 Task: Search one way flight ticket for 2 adults, 4 children and 1 infant on lap in business from Great Falls: Great Falls International Airport to Laramie: Laramie Regional Airport on 8-3-2023. Choice of flights is JetBlue. Number of bags: 2 carry on bags and 7 checked bags. Price is upto 93000. Outbound departure time preference is 15:15.
Action: Mouse moved to (243, 343)
Screenshot: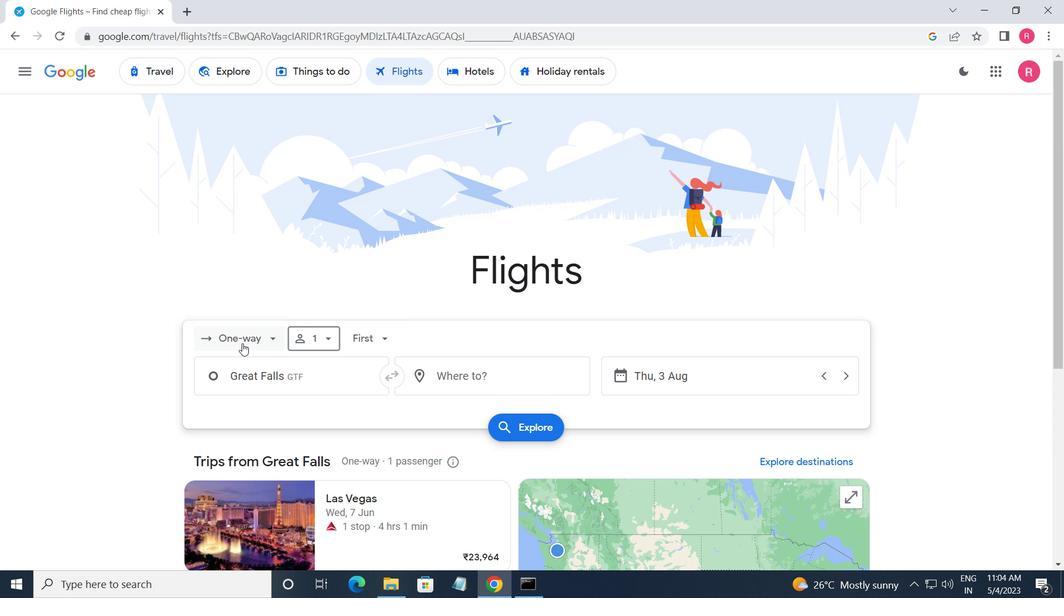 
Action: Mouse pressed left at (243, 343)
Screenshot: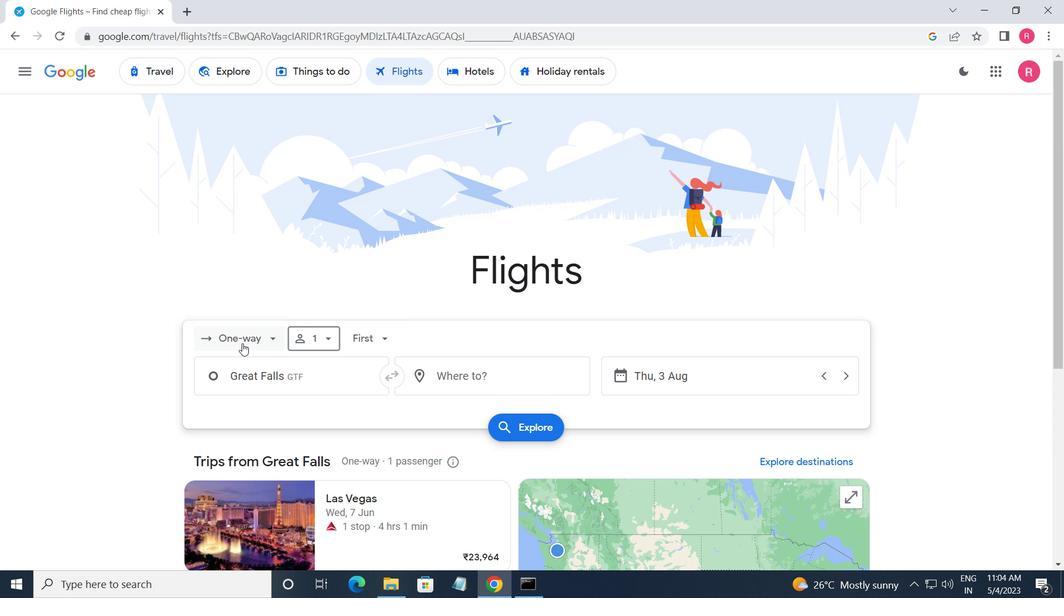 
Action: Mouse moved to (252, 403)
Screenshot: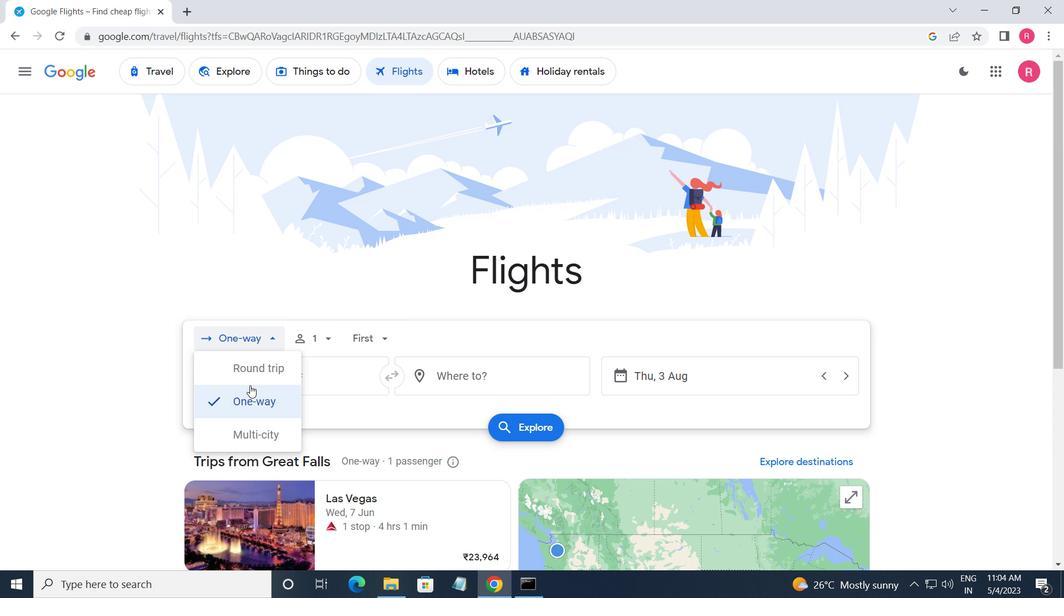 
Action: Mouse pressed left at (252, 403)
Screenshot: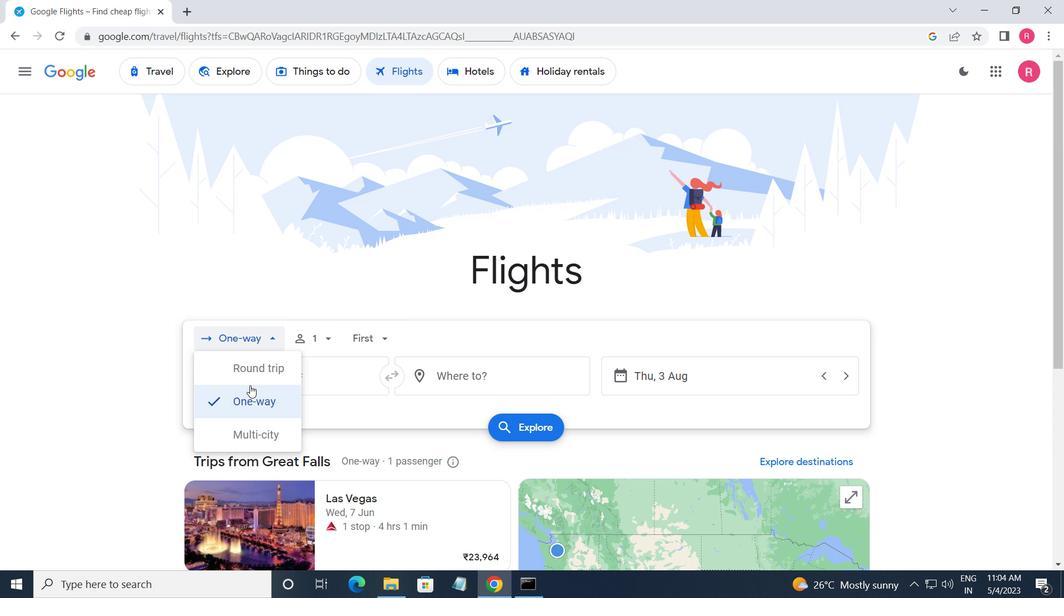 
Action: Mouse moved to (301, 347)
Screenshot: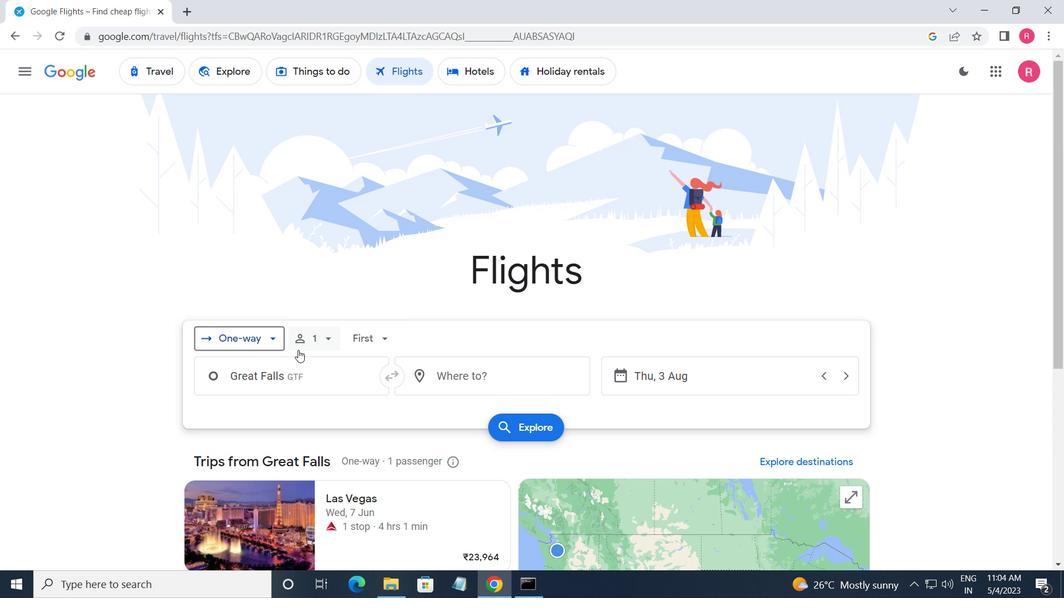 
Action: Mouse pressed left at (301, 347)
Screenshot: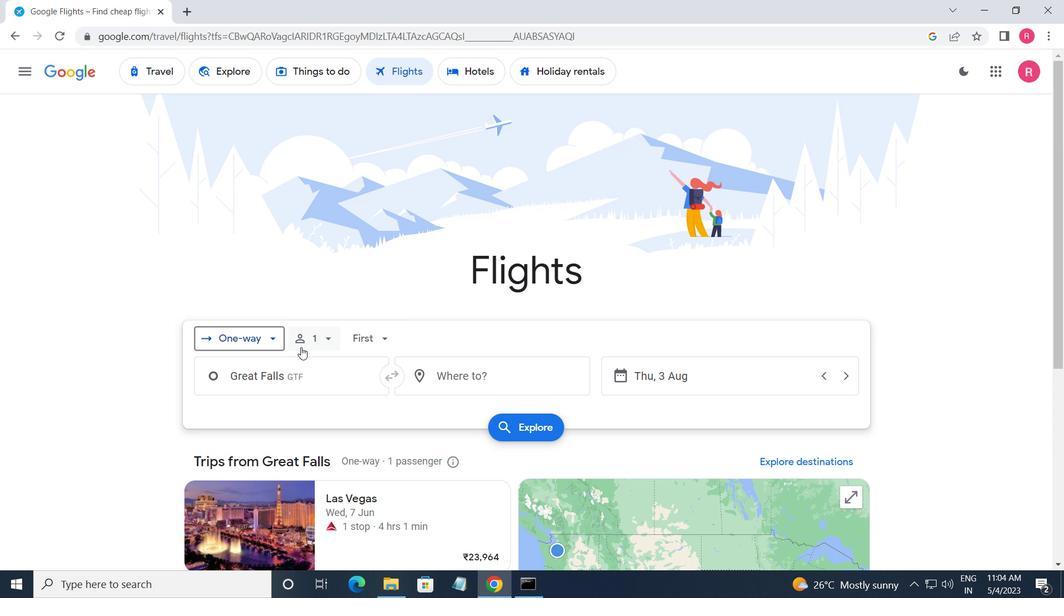 
Action: Mouse moved to (440, 381)
Screenshot: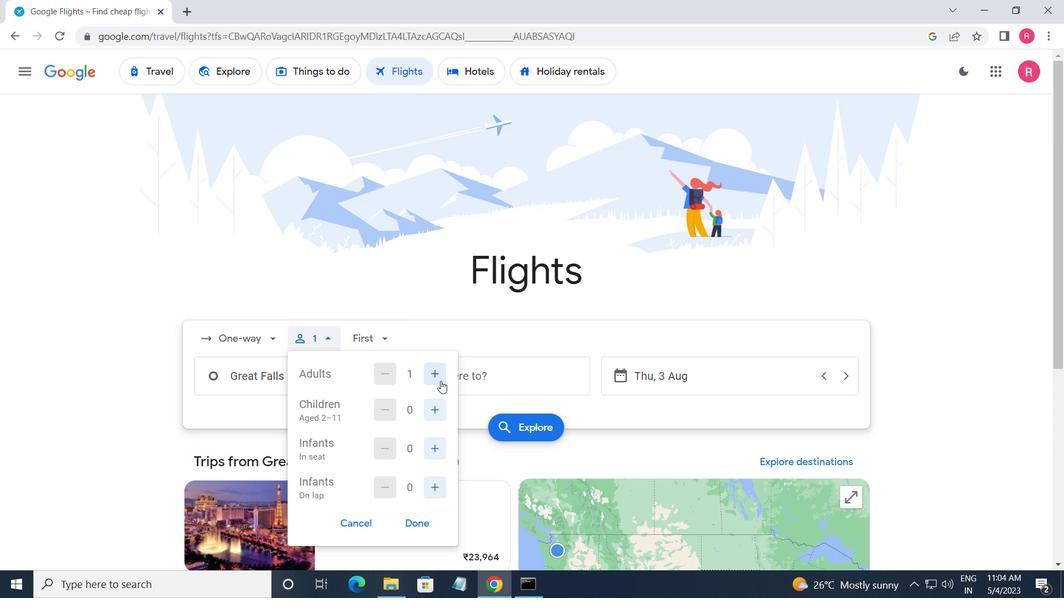 
Action: Mouse pressed left at (440, 381)
Screenshot: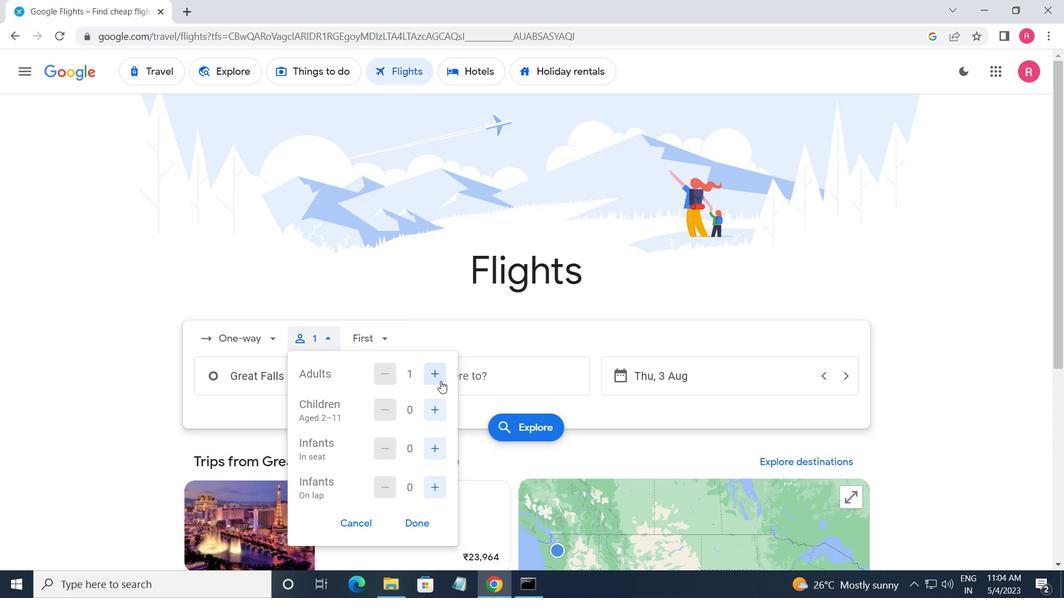
Action: Mouse moved to (435, 402)
Screenshot: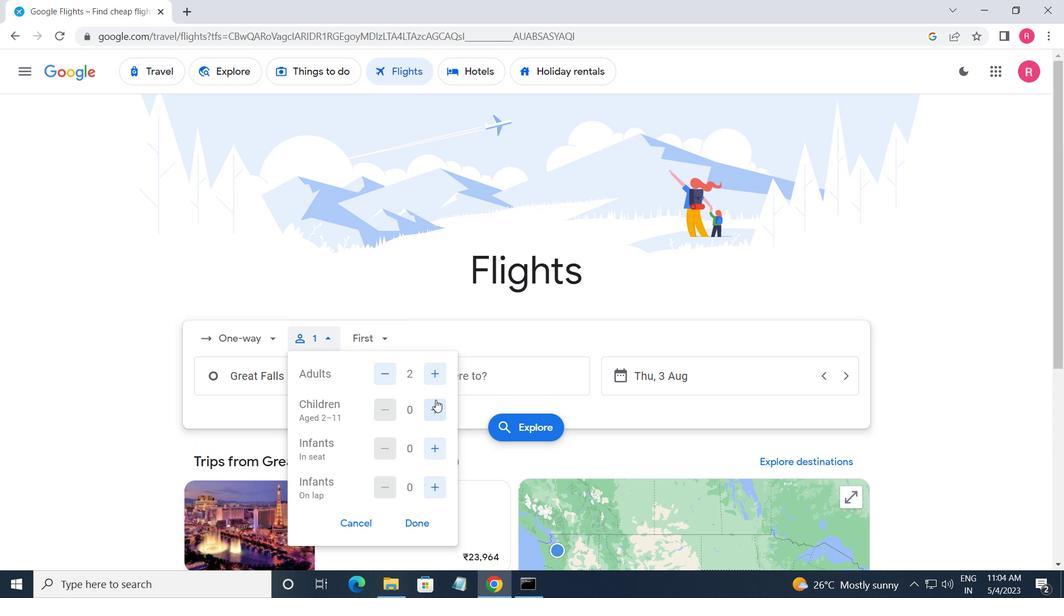 
Action: Mouse pressed left at (435, 402)
Screenshot: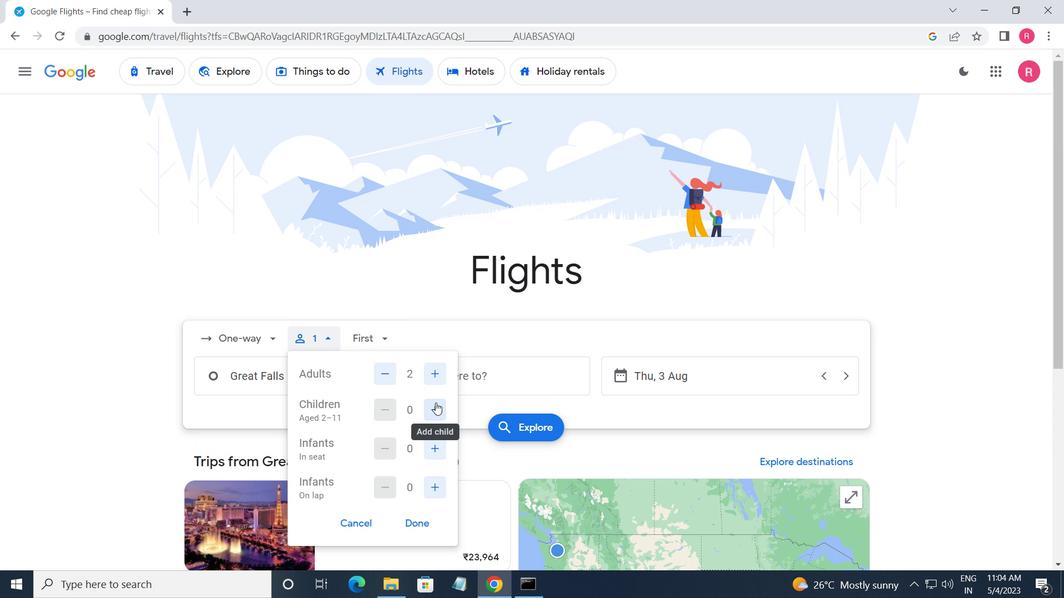 
Action: Mouse pressed left at (435, 402)
Screenshot: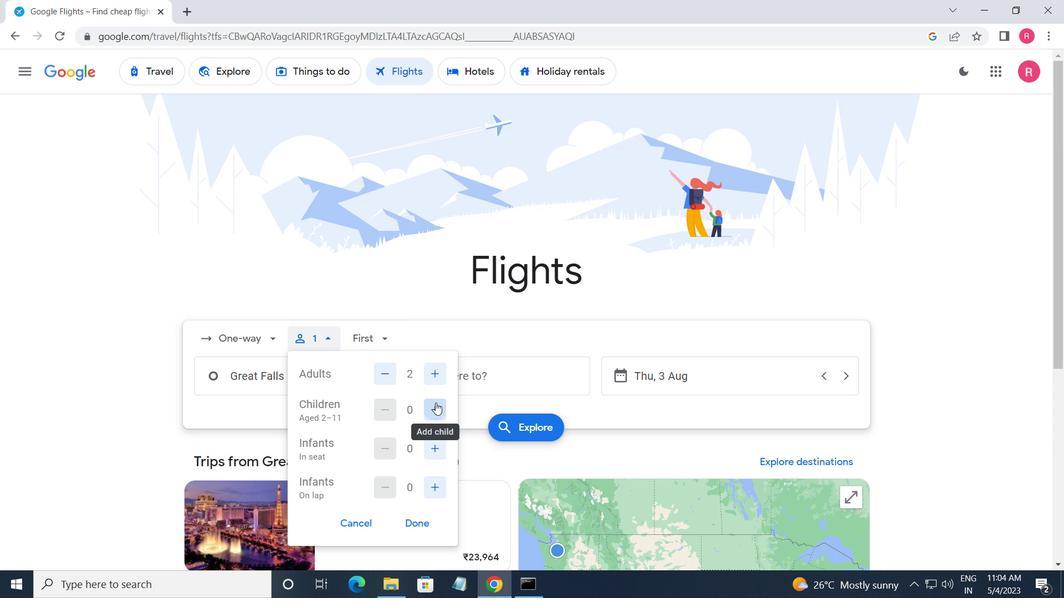 
Action: Mouse pressed left at (435, 402)
Screenshot: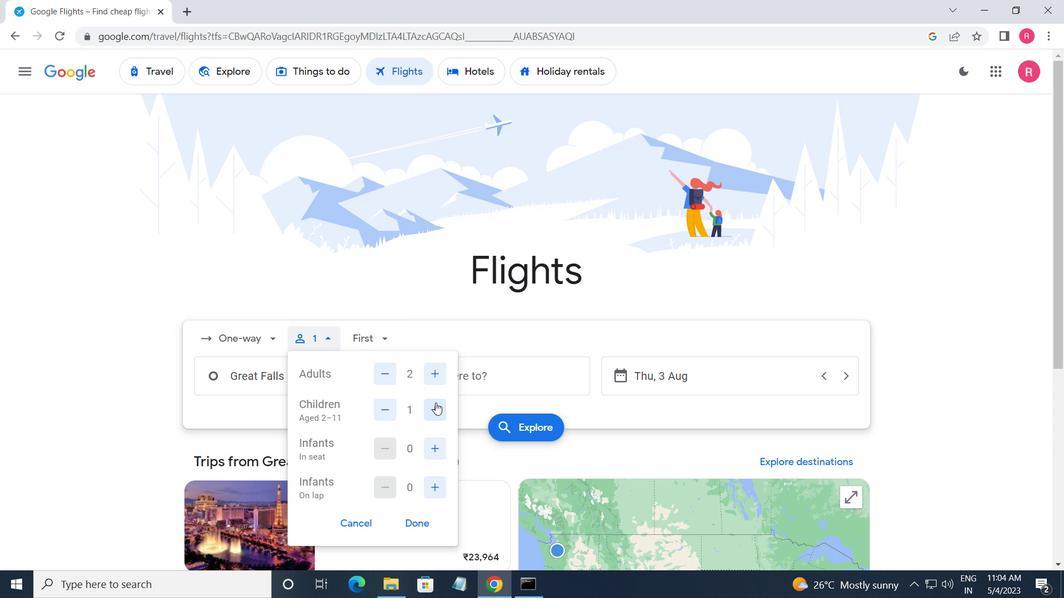 
Action: Mouse pressed left at (435, 402)
Screenshot: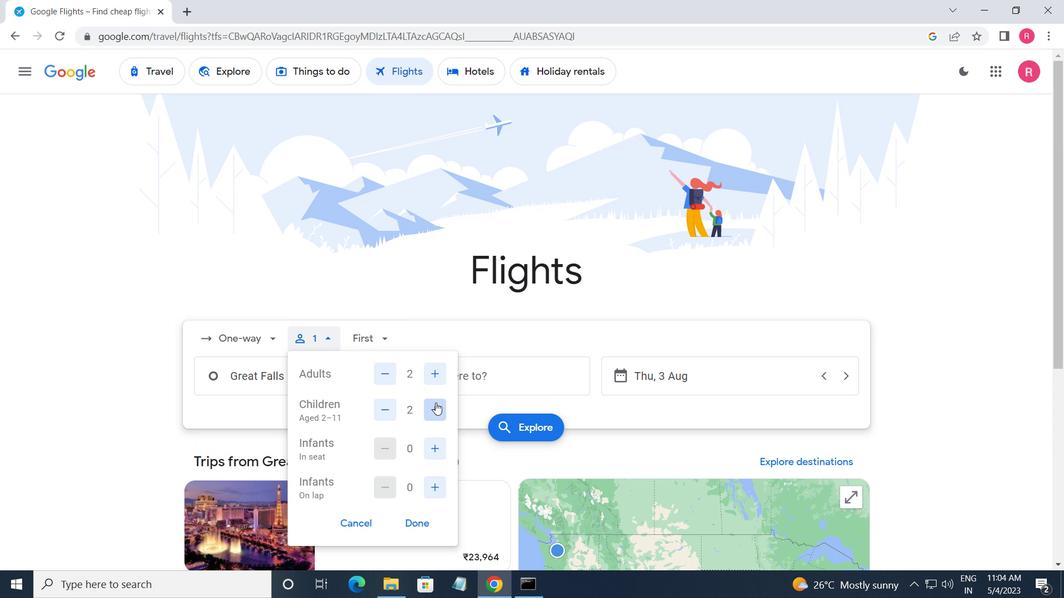 
Action: Mouse moved to (432, 453)
Screenshot: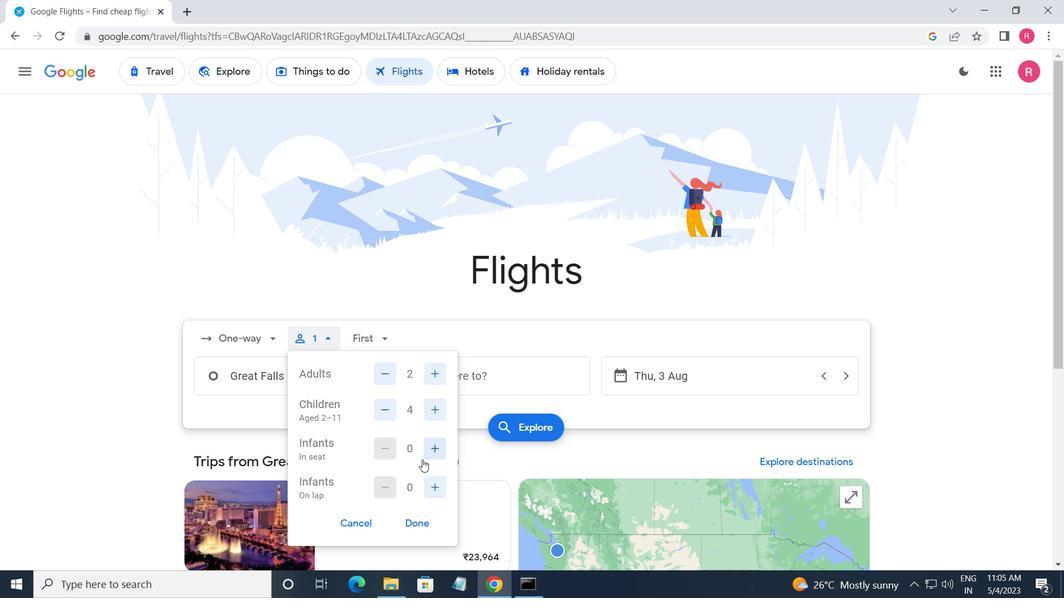 
Action: Mouse pressed left at (432, 453)
Screenshot: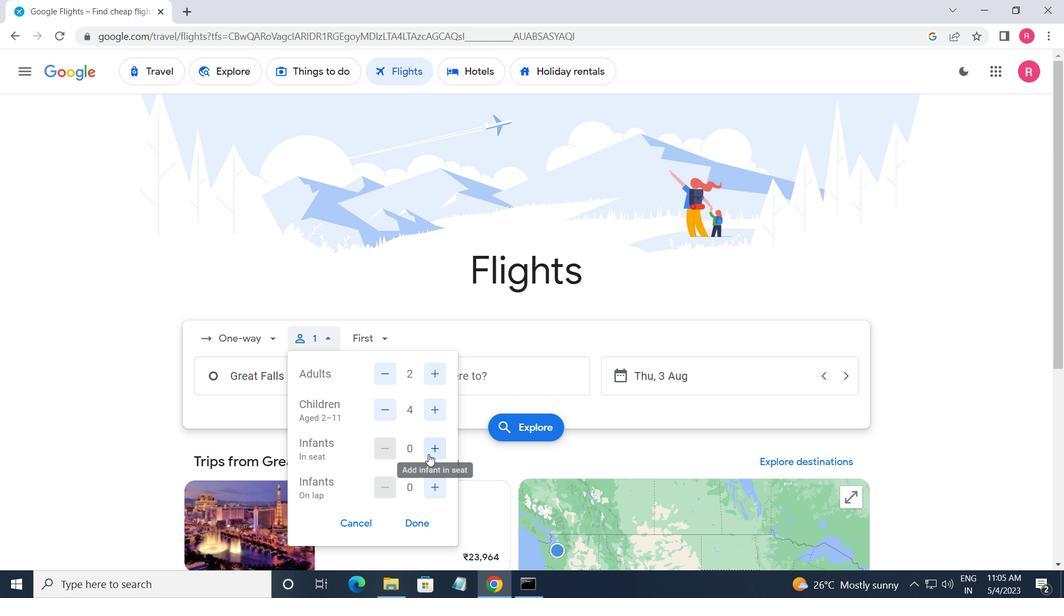 
Action: Mouse moved to (376, 343)
Screenshot: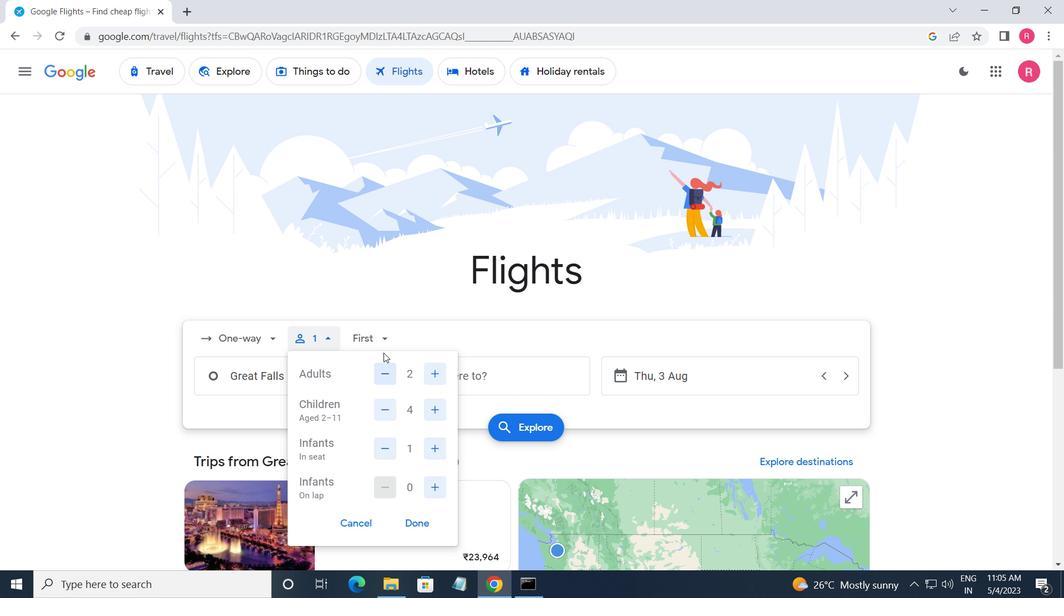
Action: Mouse pressed left at (376, 343)
Screenshot: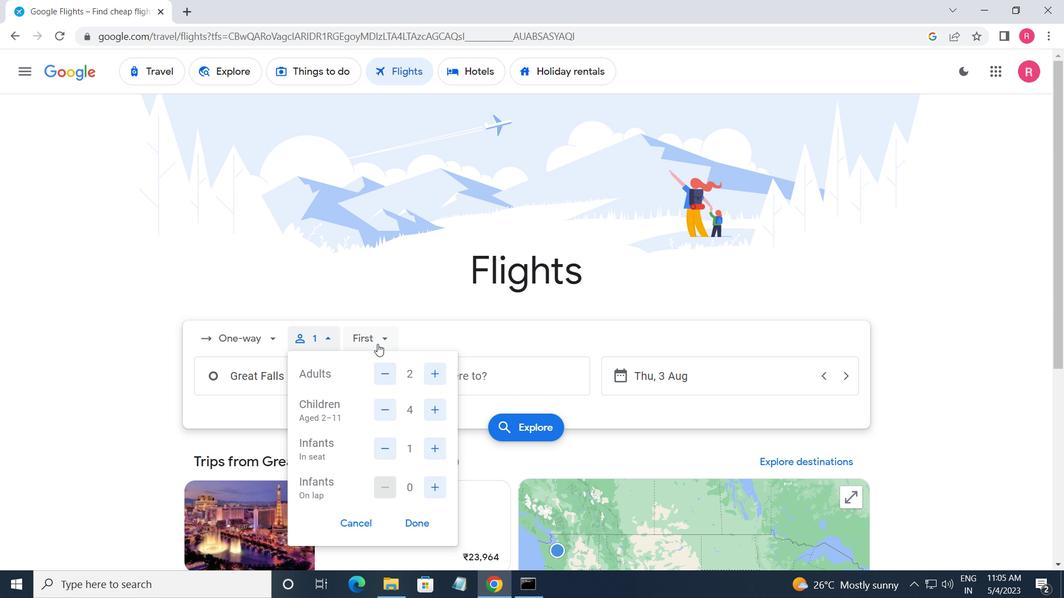 
Action: Mouse moved to (410, 443)
Screenshot: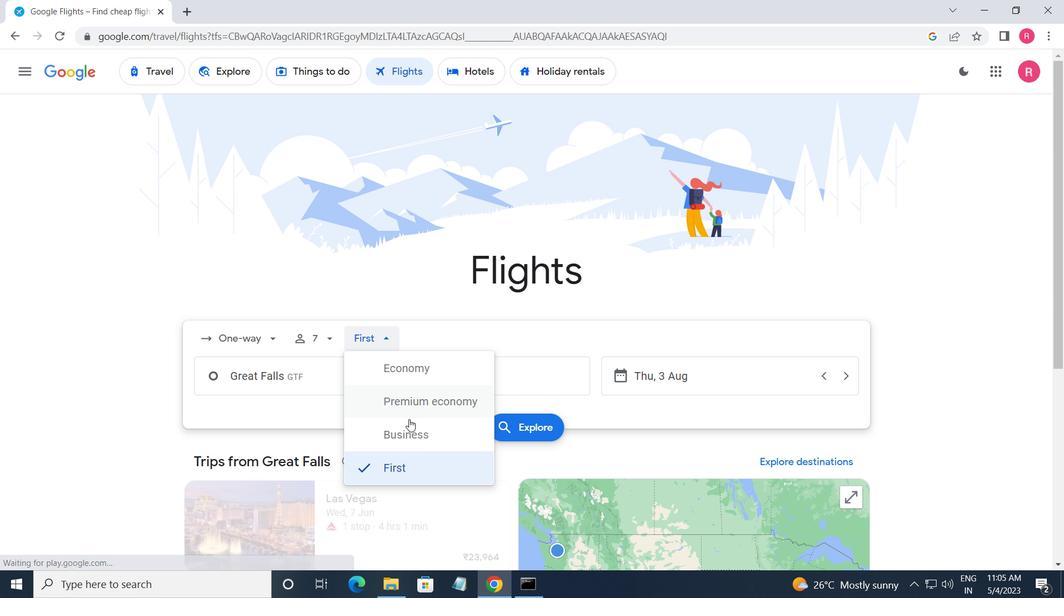 
Action: Mouse pressed left at (410, 443)
Screenshot: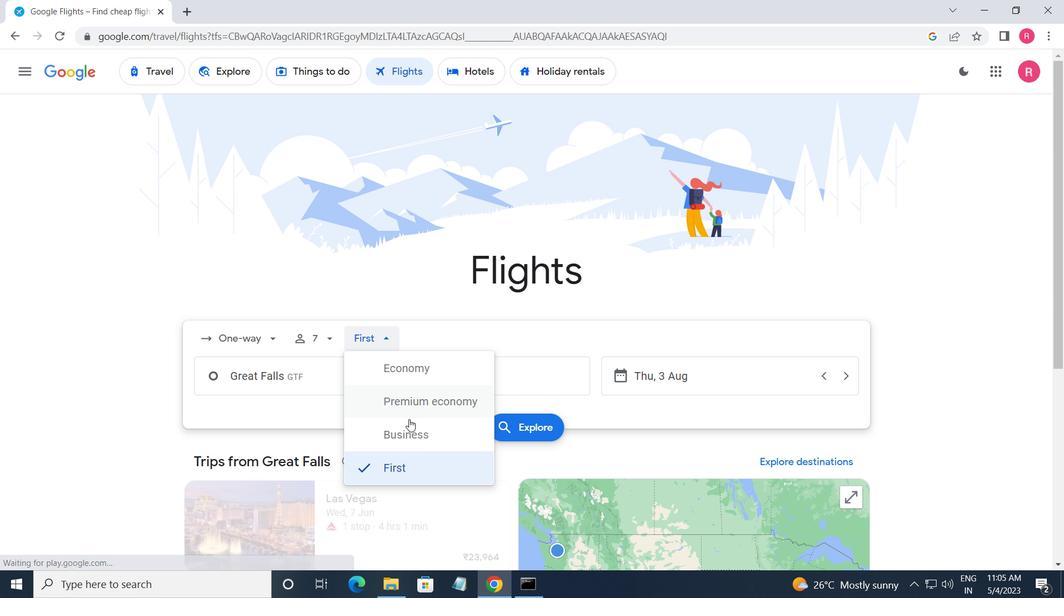 
Action: Mouse moved to (330, 376)
Screenshot: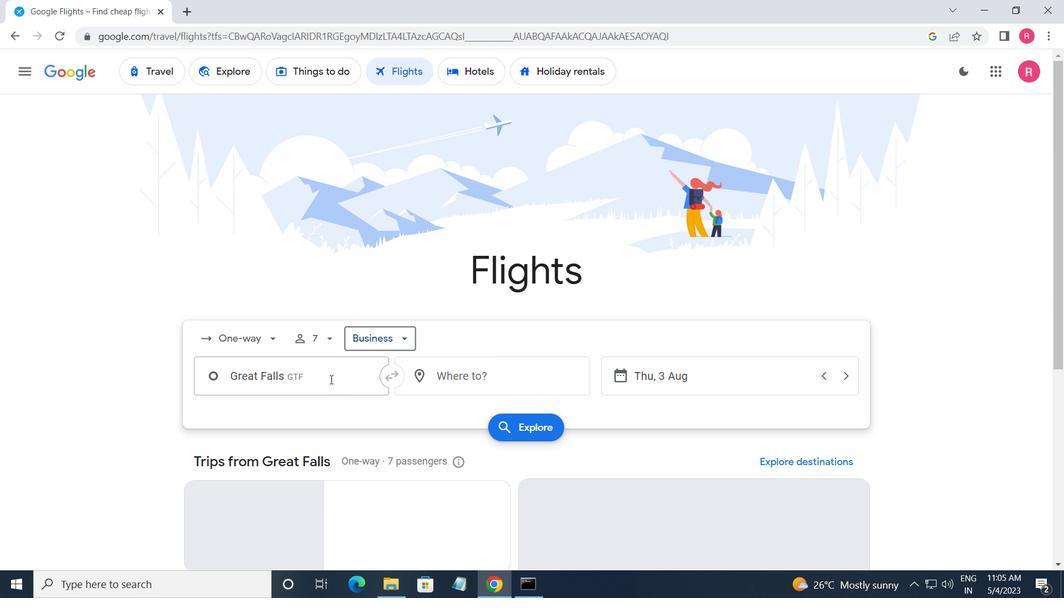 
Action: Mouse pressed left at (330, 376)
Screenshot: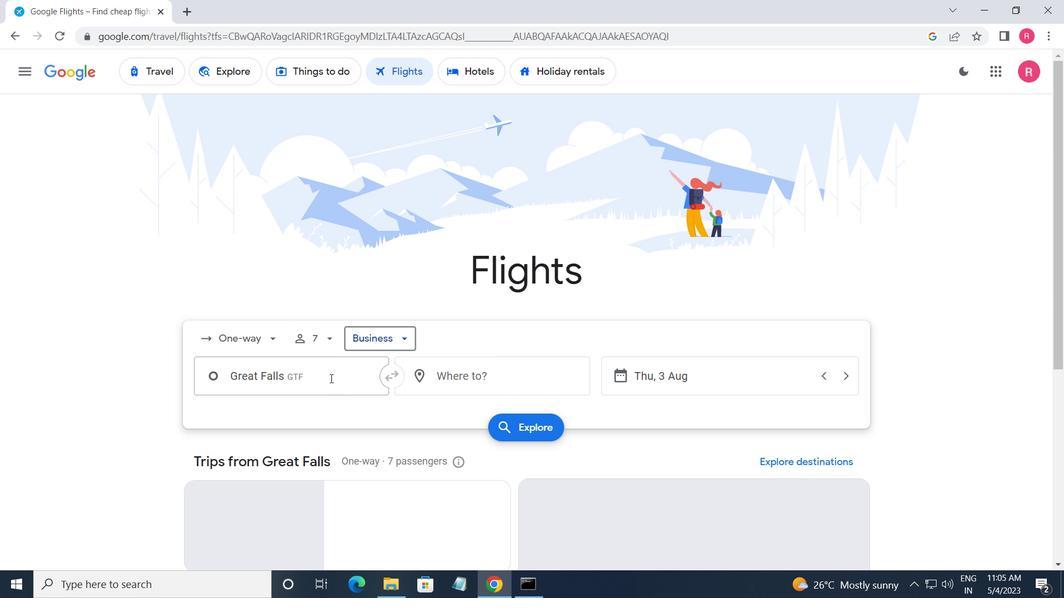
Action: Mouse moved to (340, 461)
Screenshot: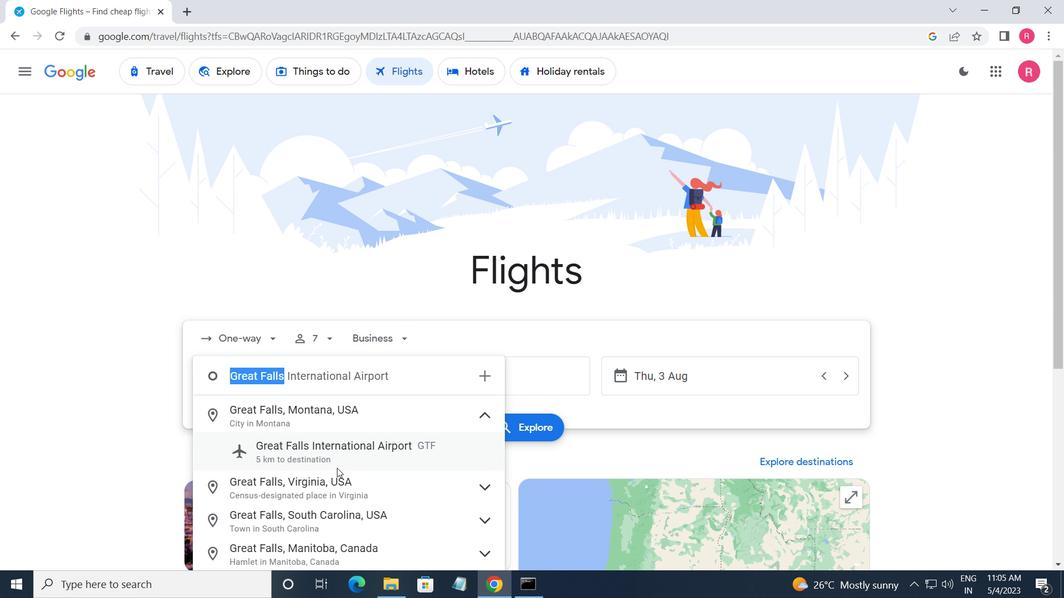 
Action: Mouse pressed left at (340, 461)
Screenshot: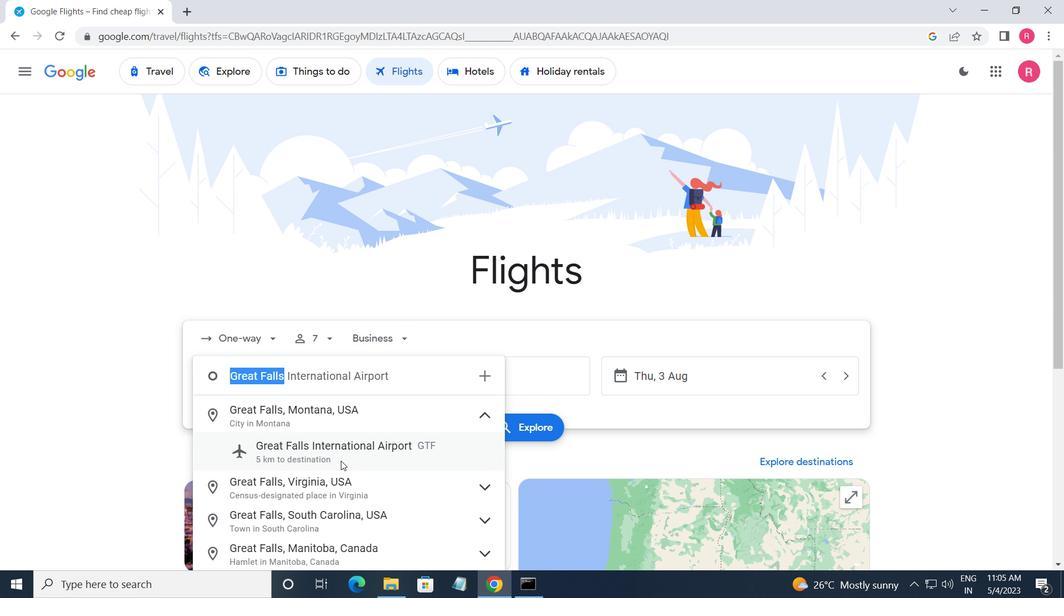 
Action: Mouse moved to (444, 386)
Screenshot: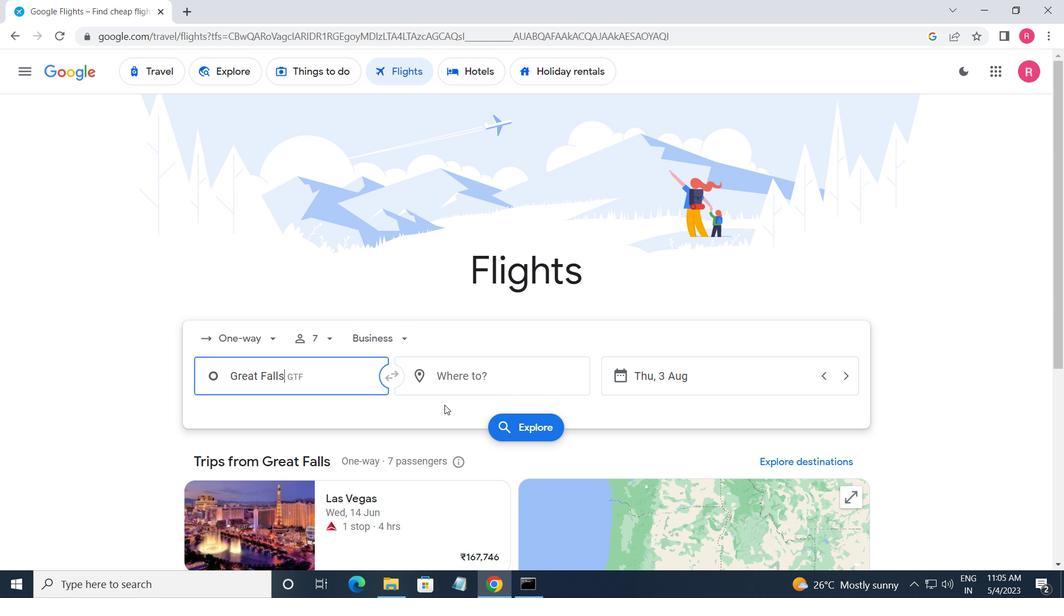 
Action: Mouse pressed left at (444, 386)
Screenshot: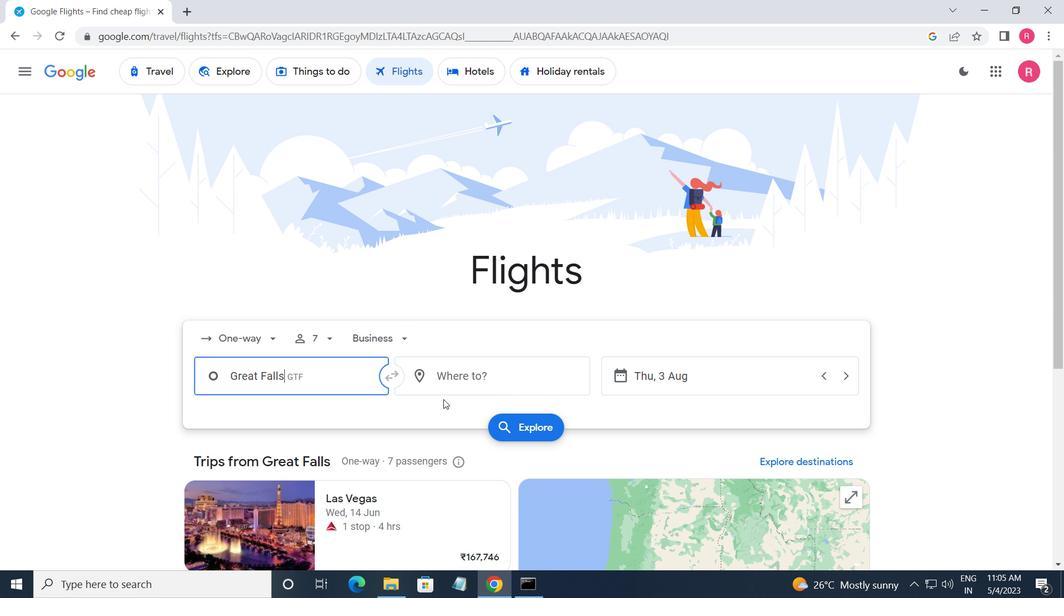 
Action: Mouse moved to (490, 516)
Screenshot: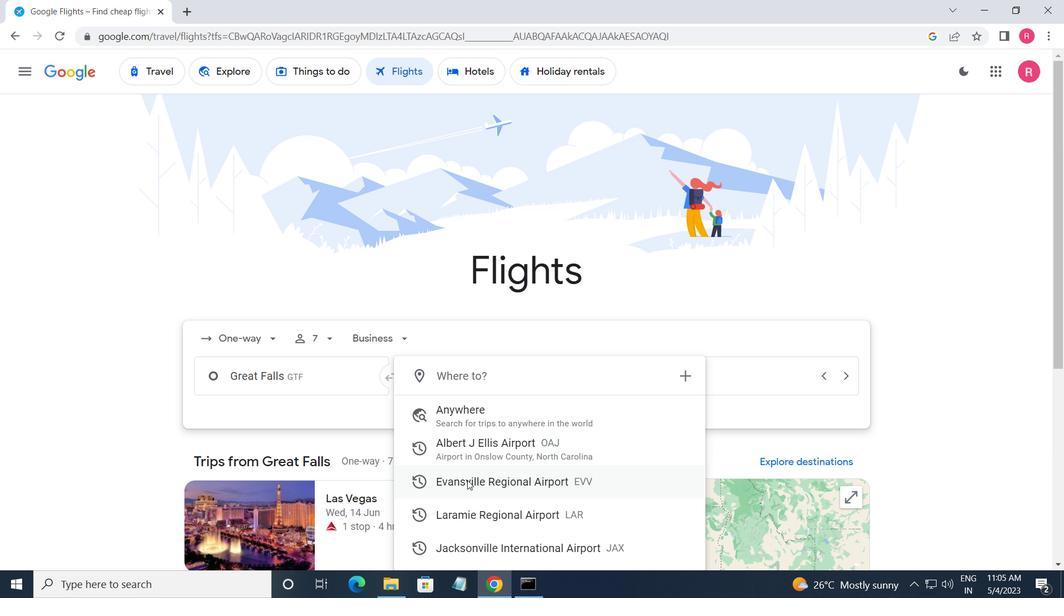 
Action: Mouse pressed left at (490, 516)
Screenshot: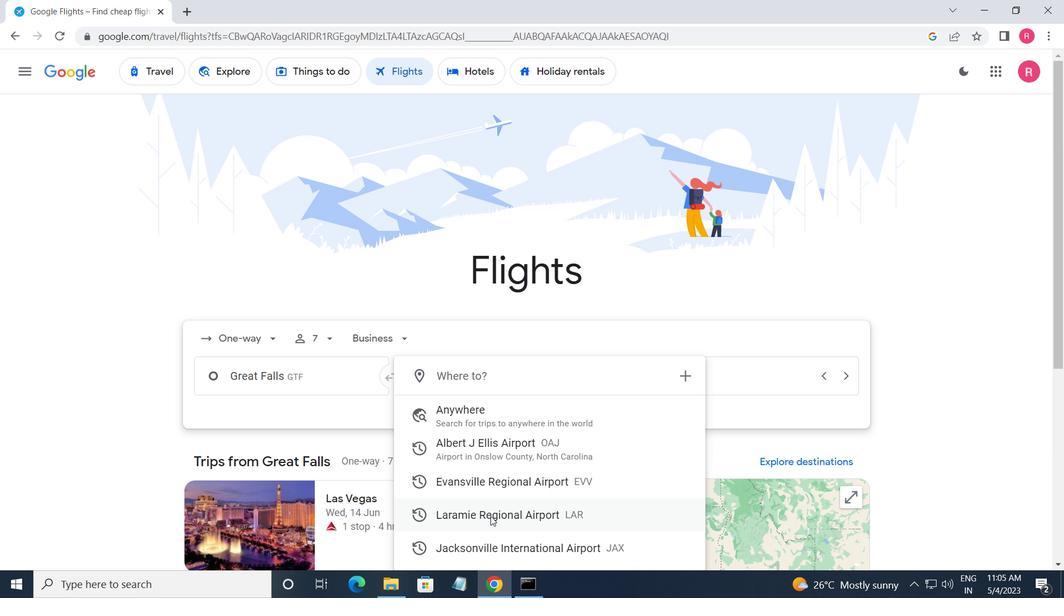 
Action: Mouse moved to (658, 386)
Screenshot: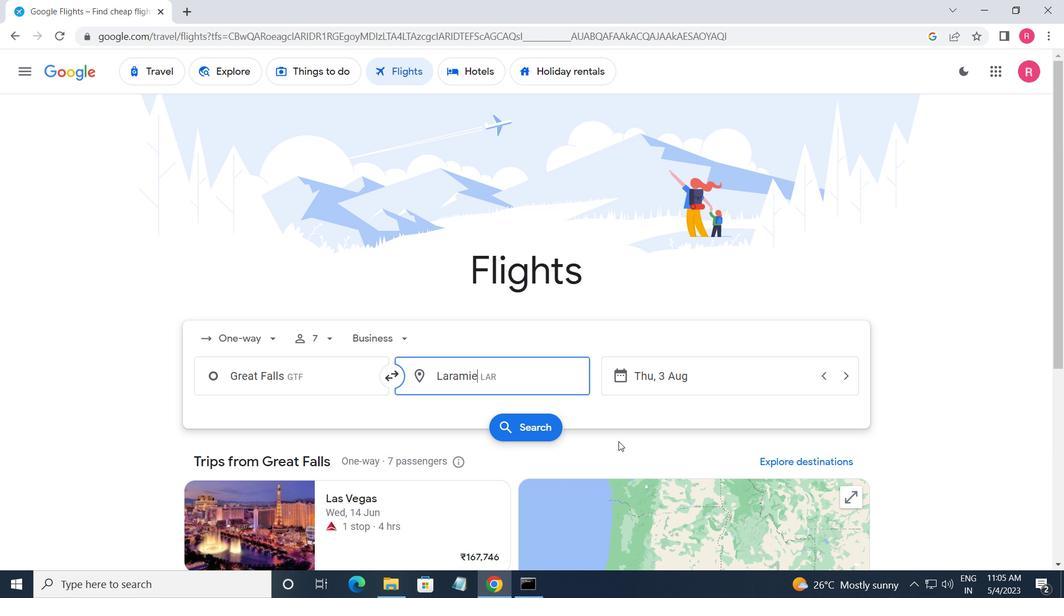 
Action: Mouse pressed left at (658, 386)
Screenshot: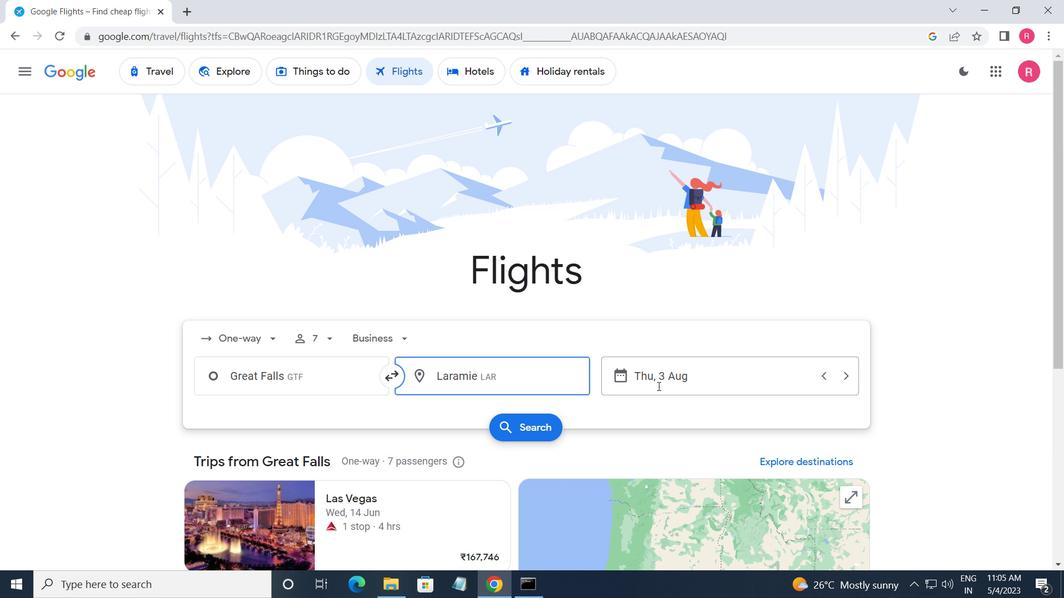 
Action: Mouse moved to (504, 319)
Screenshot: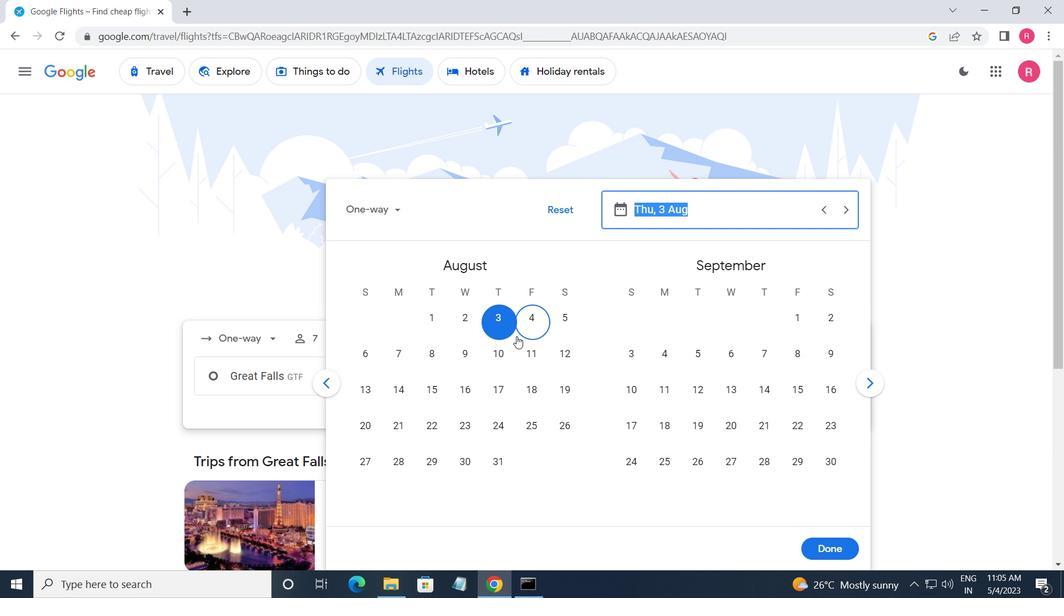 
Action: Mouse pressed left at (504, 319)
Screenshot: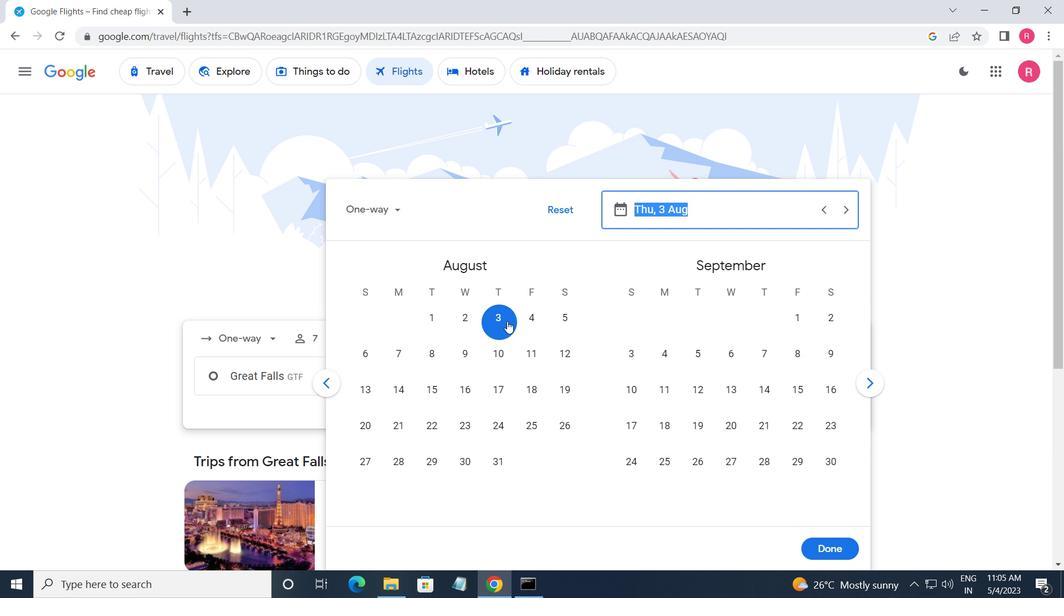 
Action: Mouse moved to (828, 553)
Screenshot: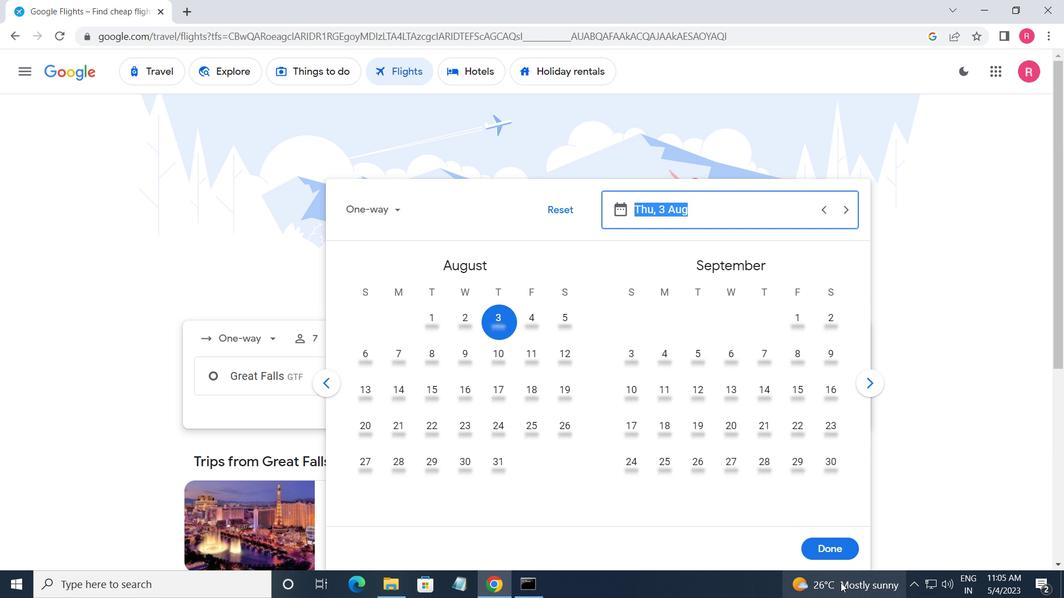 
Action: Mouse pressed left at (828, 553)
Screenshot: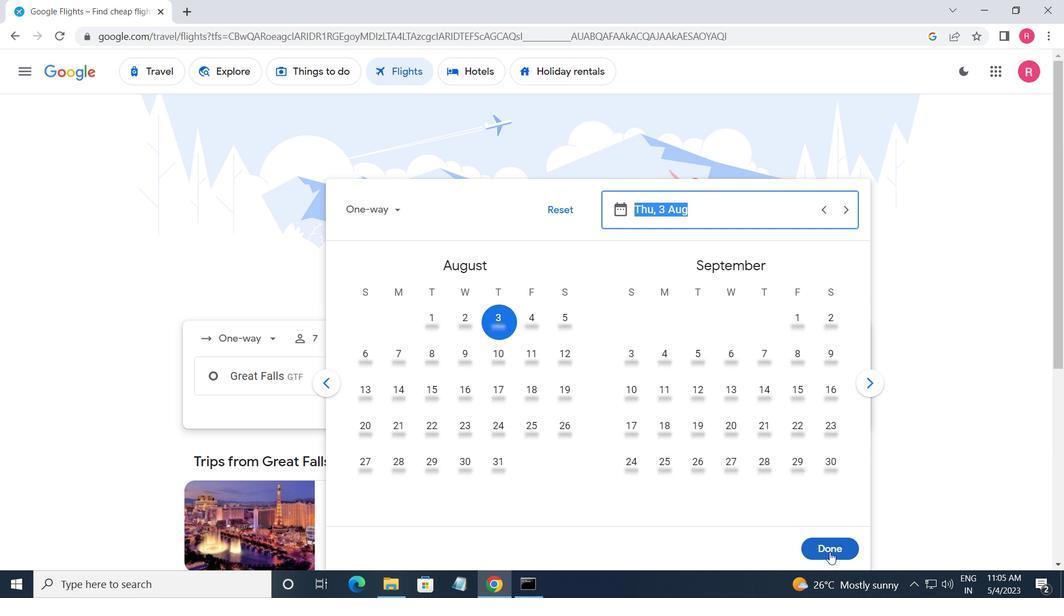
Action: Mouse moved to (519, 435)
Screenshot: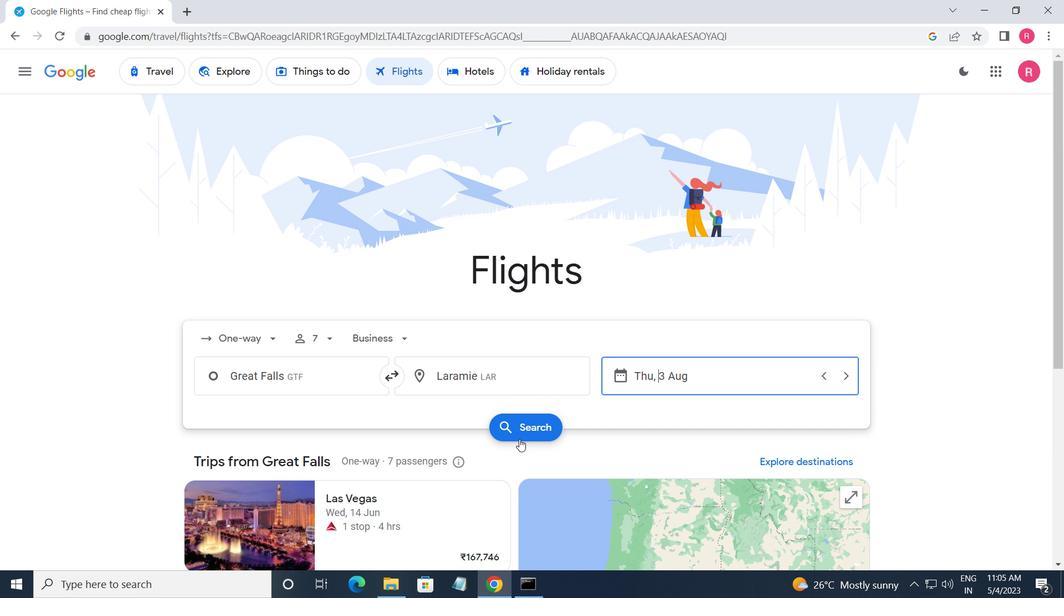 
Action: Mouse pressed left at (519, 435)
Screenshot: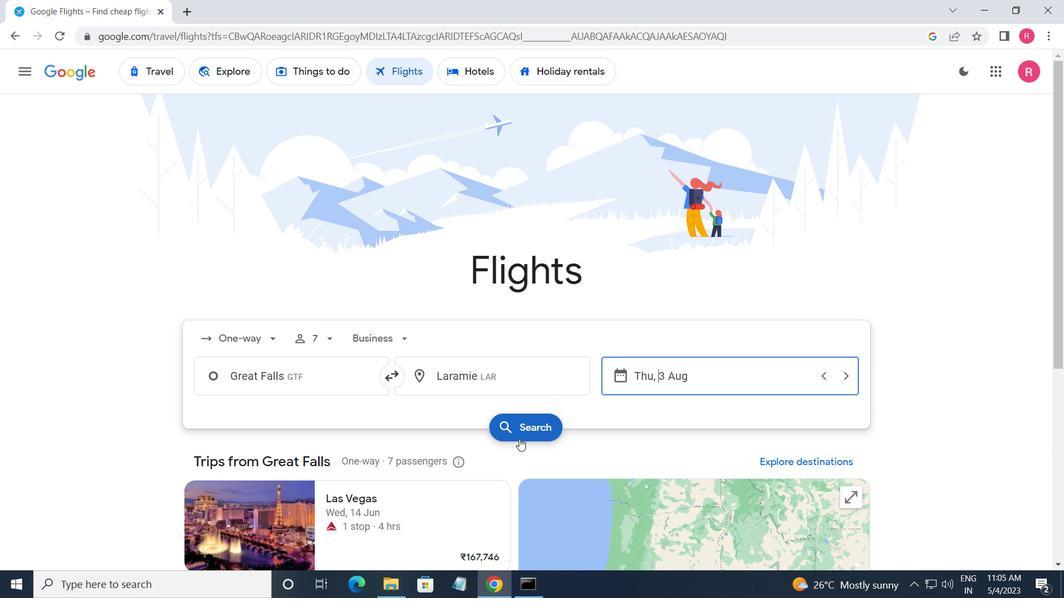 
Action: Mouse moved to (210, 203)
Screenshot: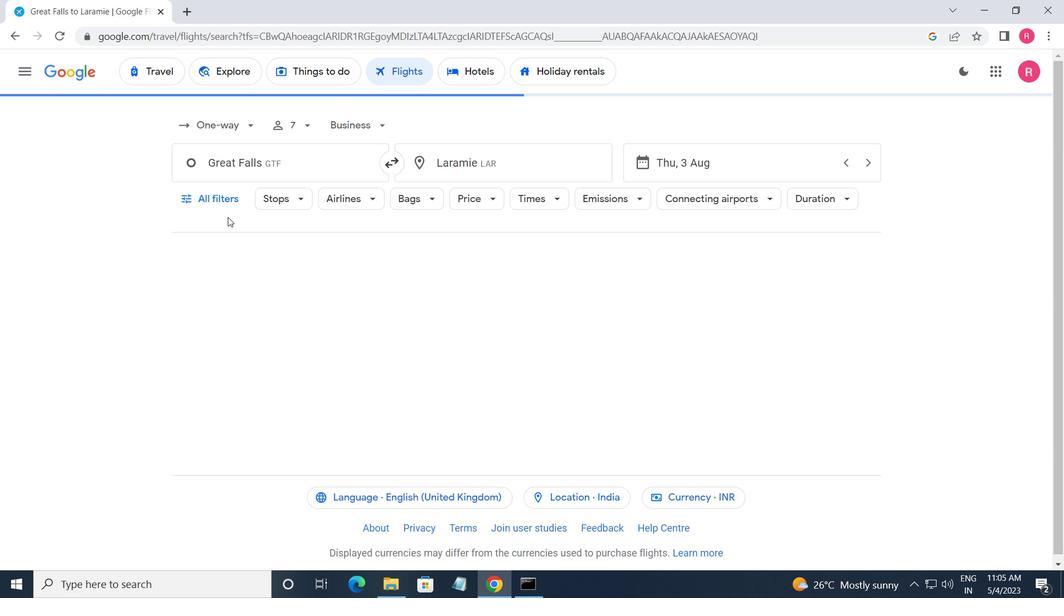 
Action: Mouse pressed left at (210, 203)
Screenshot: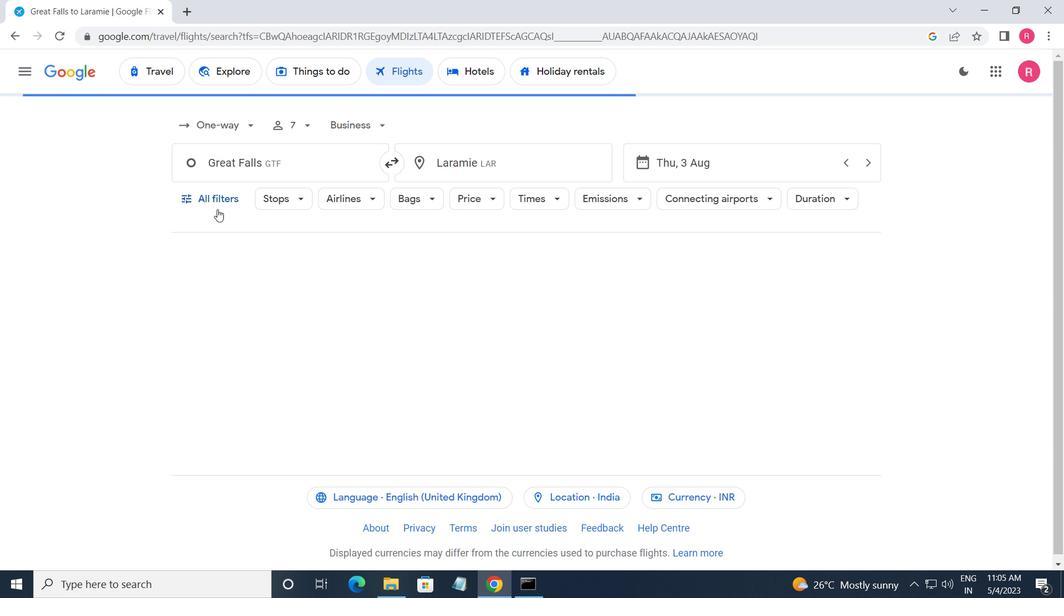 
Action: Mouse moved to (280, 398)
Screenshot: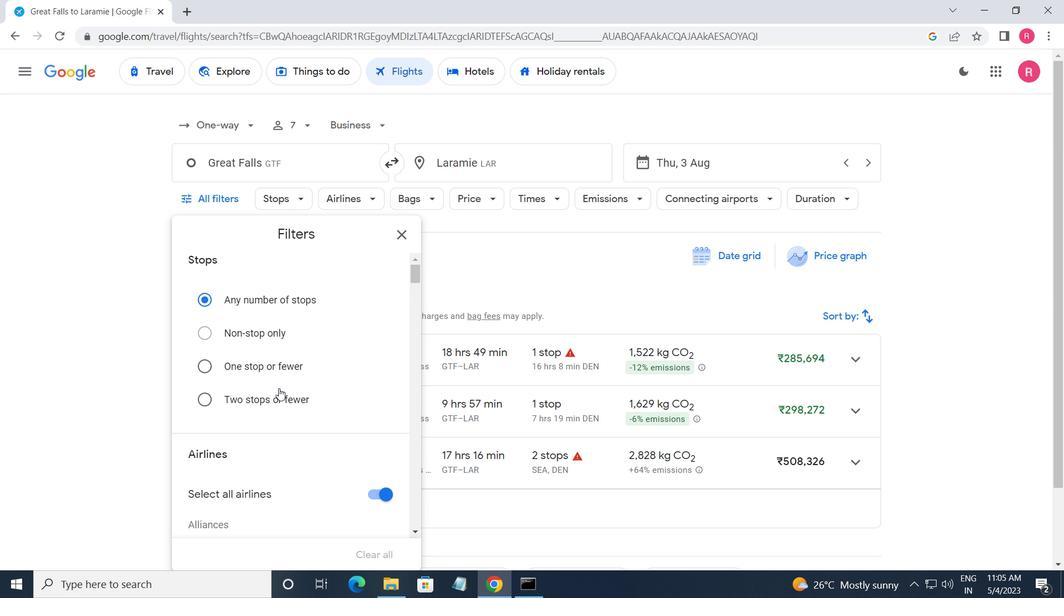 
Action: Mouse scrolled (280, 397) with delta (0, 0)
Screenshot: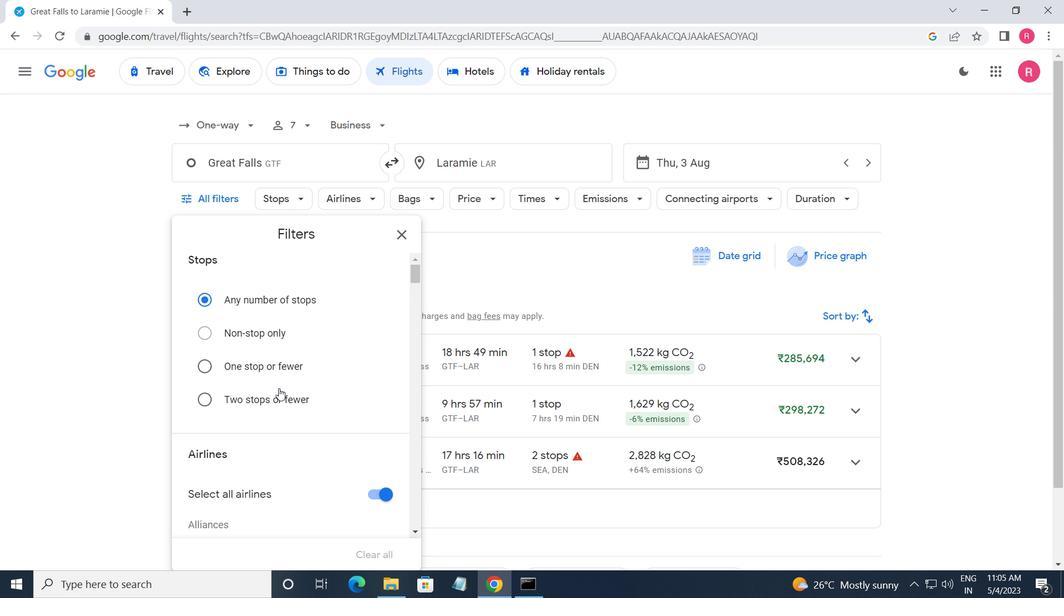 
Action: Mouse moved to (280, 399)
Screenshot: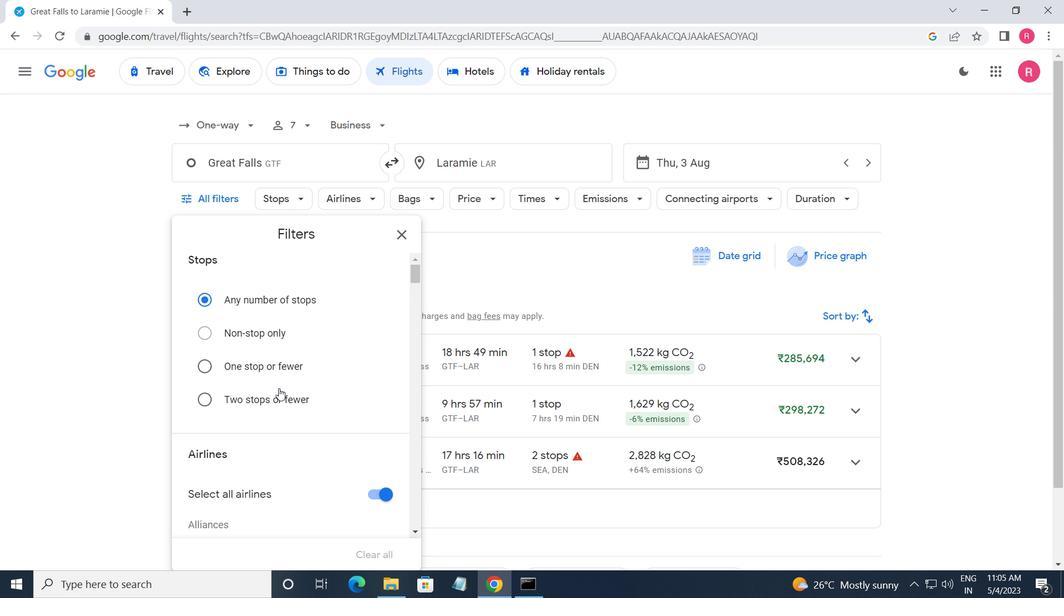 
Action: Mouse scrolled (280, 398) with delta (0, 0)
Screenshot: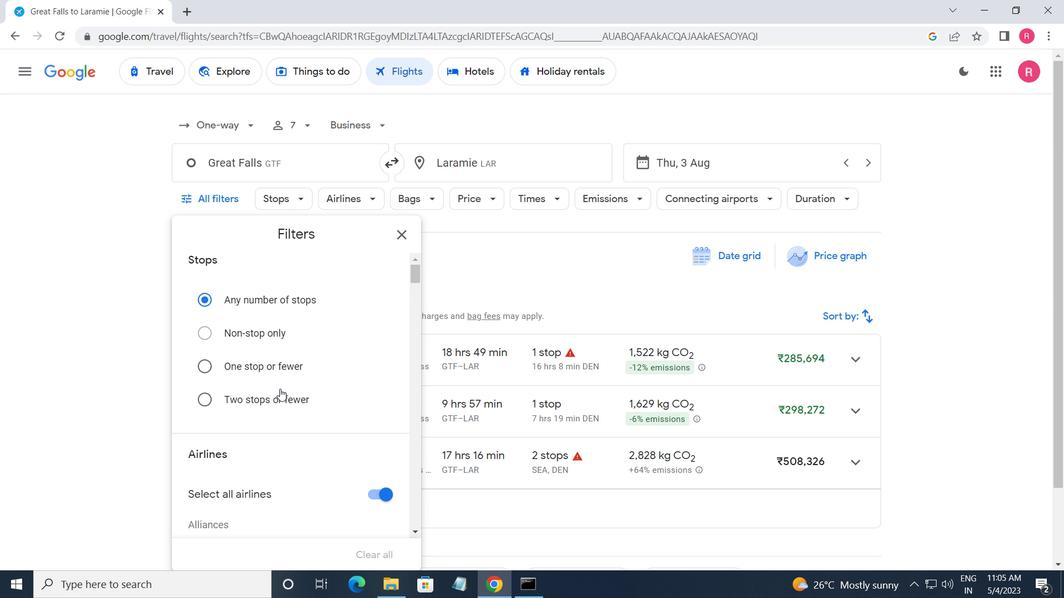 
Action: Mouse scrolled (280, 398) with delta (0, 0)
Screenshot: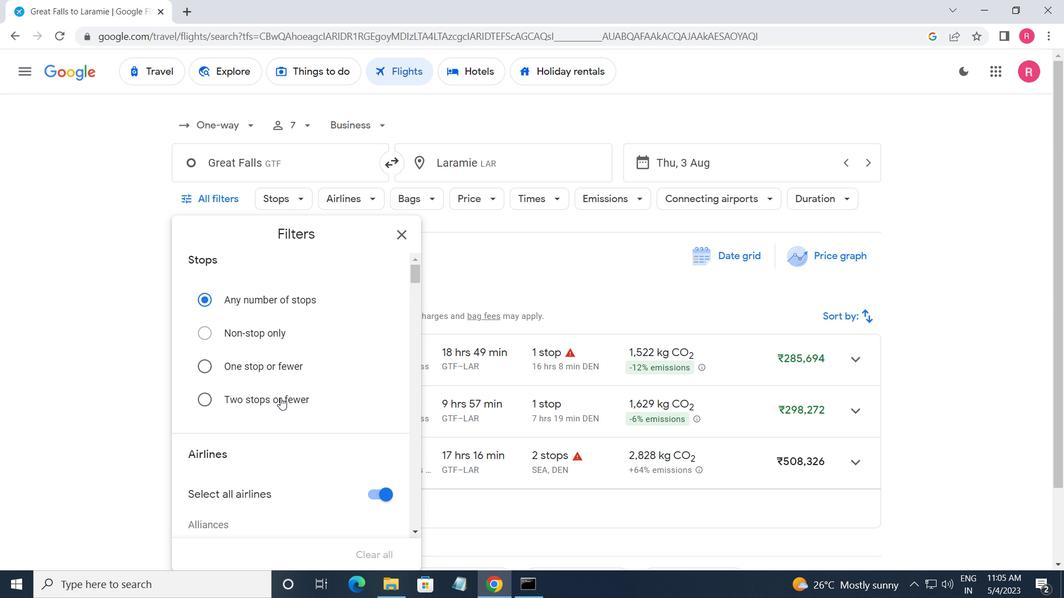
Action: Mouse scrolled (280, 398) with delta (0, 0)
Screenshot: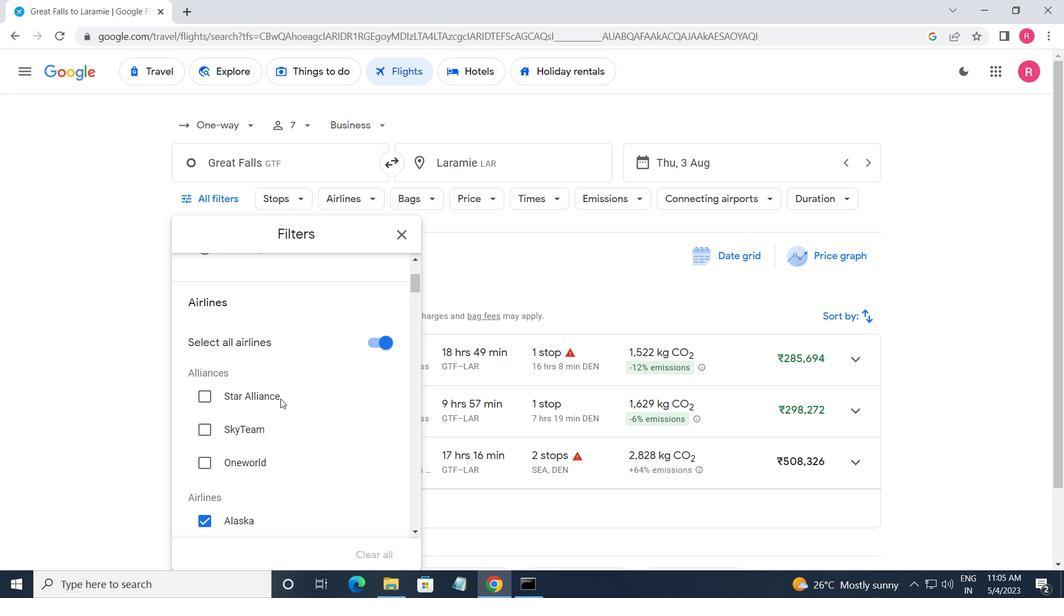 
Action: Mouse scrolled (280, 398) with delta (0, 0)
Screenshot: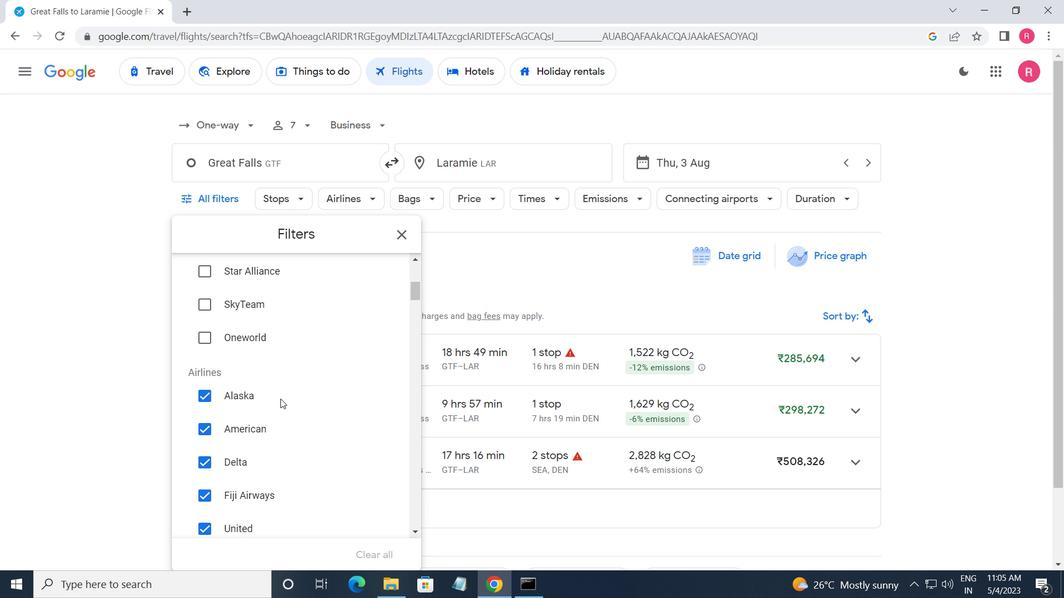 
Action: Mouse moved to (279, 399)
Screenshot: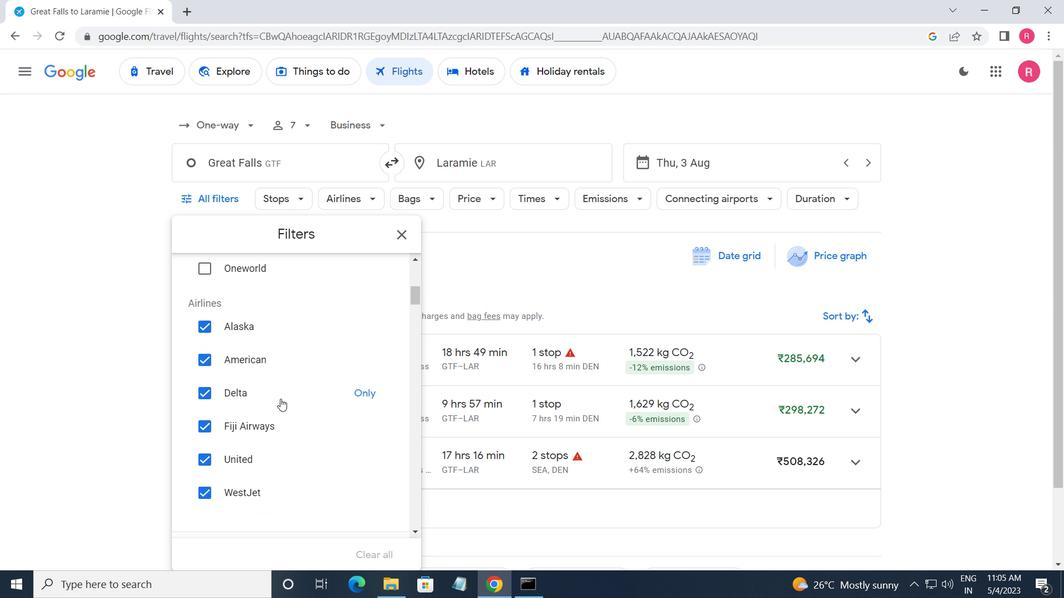 
Action: Mouse scrolled (279, 399) with delta (0, 0)
Screenshot: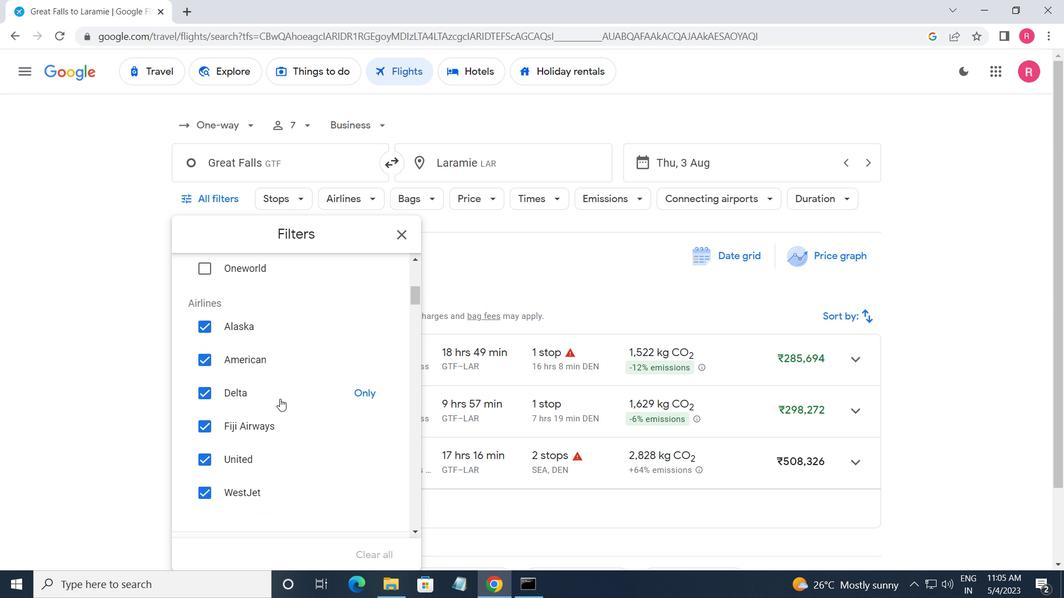 
Action: Mouse scrolled (279, 399) with delta (0, 0)
Screenshot: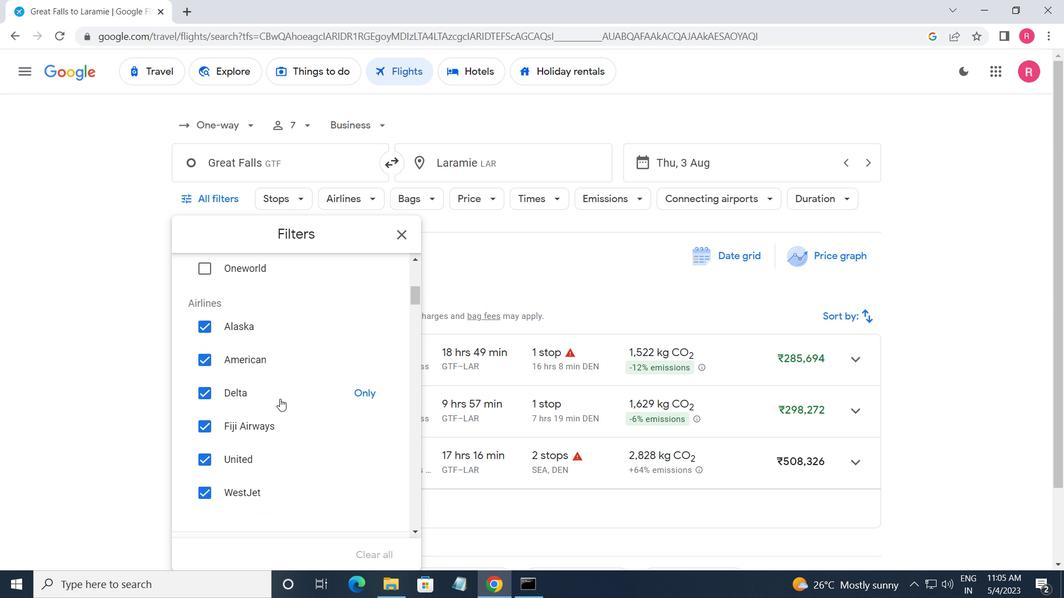 
Action: Mouse scrolled (279, 399) with delta (0, 0)
Screenshot: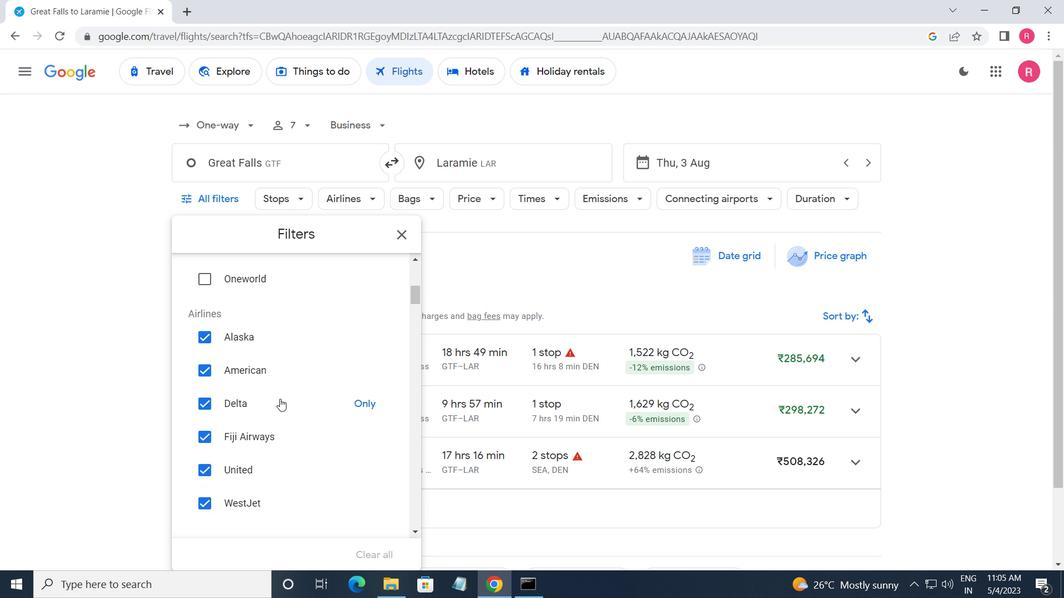 
Action: Mouse moved to (380, 357)
Screenshot: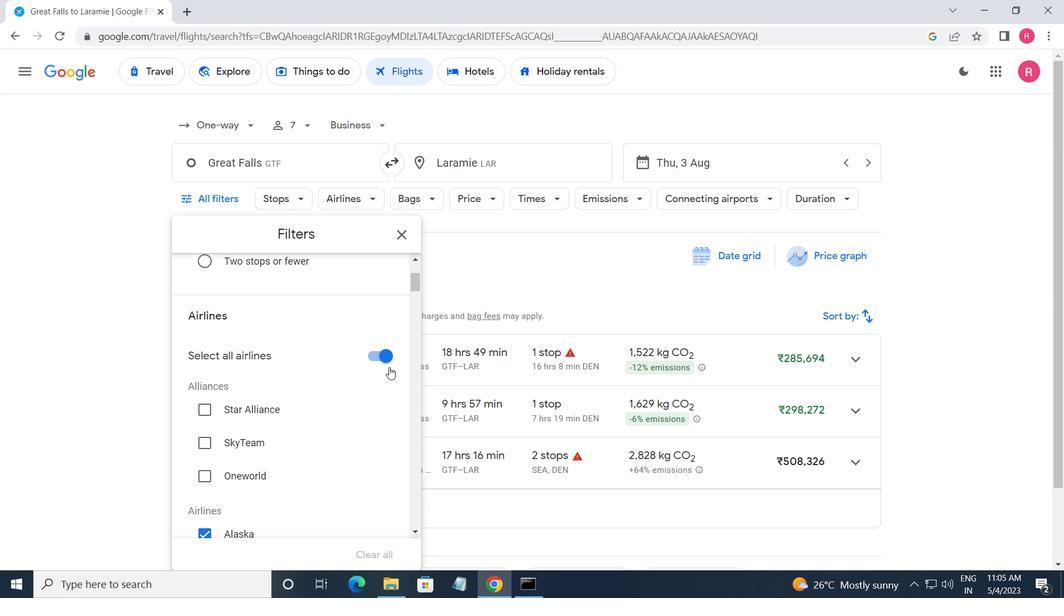 
Action: Mouse pressed left at (380, 357)
Screenshot: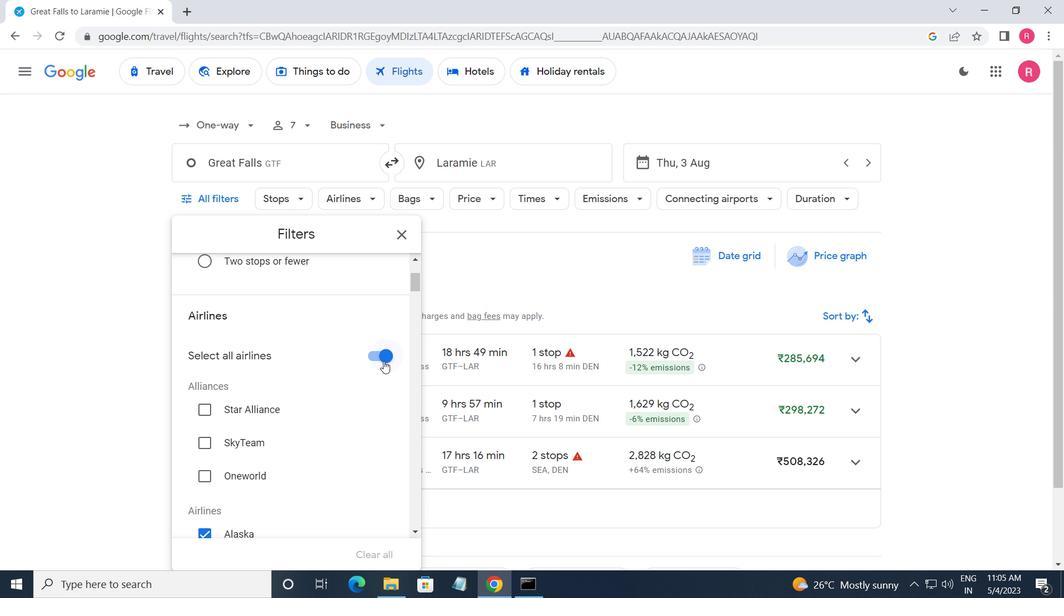 
Action: Mouse moved to (348, 424)
Screenshot: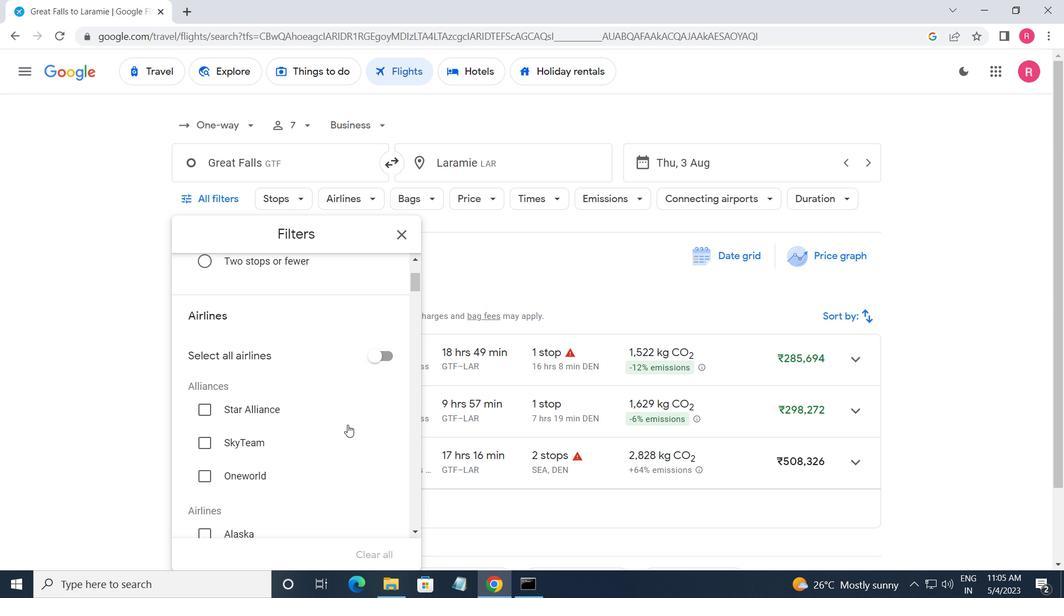 
Action: Mouse scrolled (348, 423) with delta (0, 0)
Screenshot: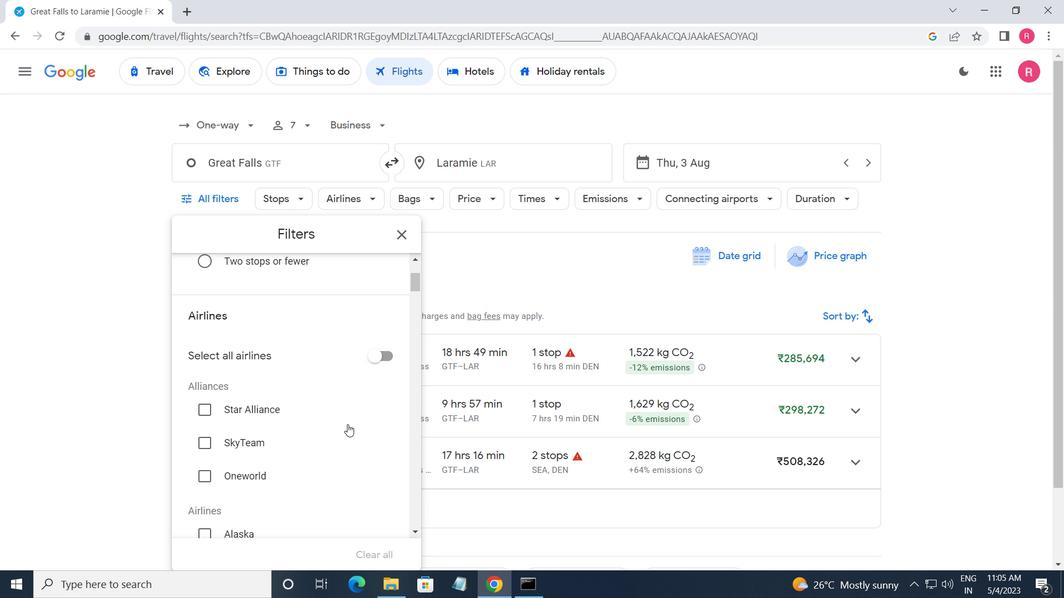 
Action: Mouse scrolled (348, 423) with delta (0, 0)
Screenshot: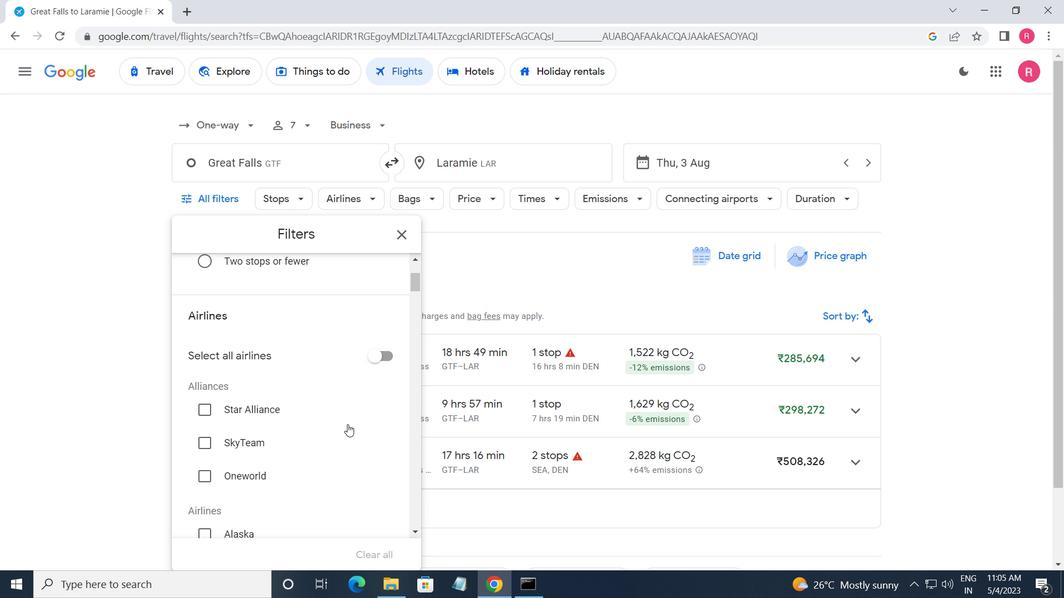 
Action: Mouse scrolled (348, 423) with delta (0, 0)
Screenshot: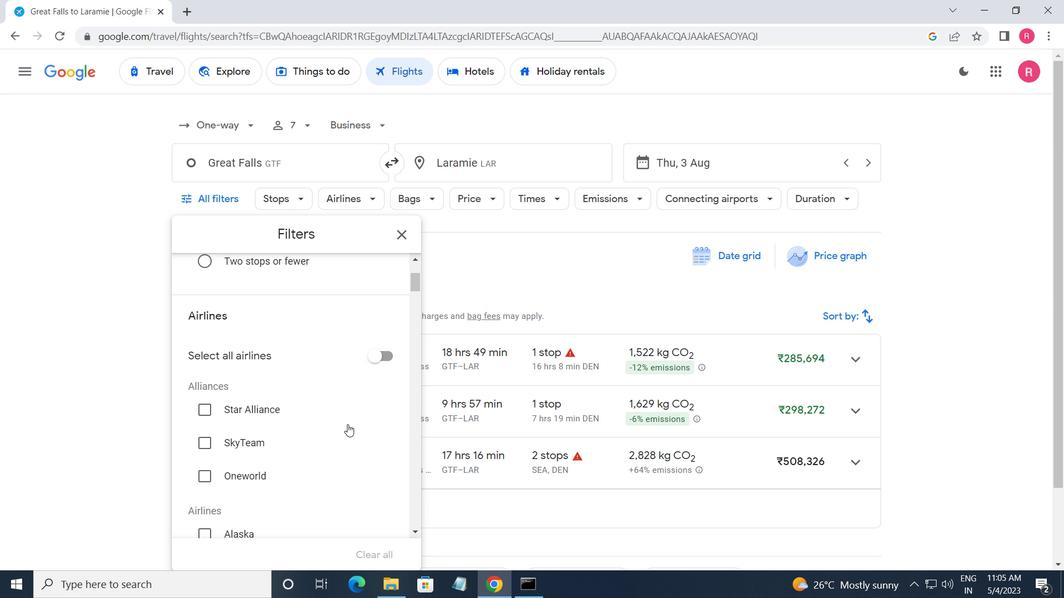 
Action: Mouse scrolled (348, 423) with delta (0, 0)
Screenshot: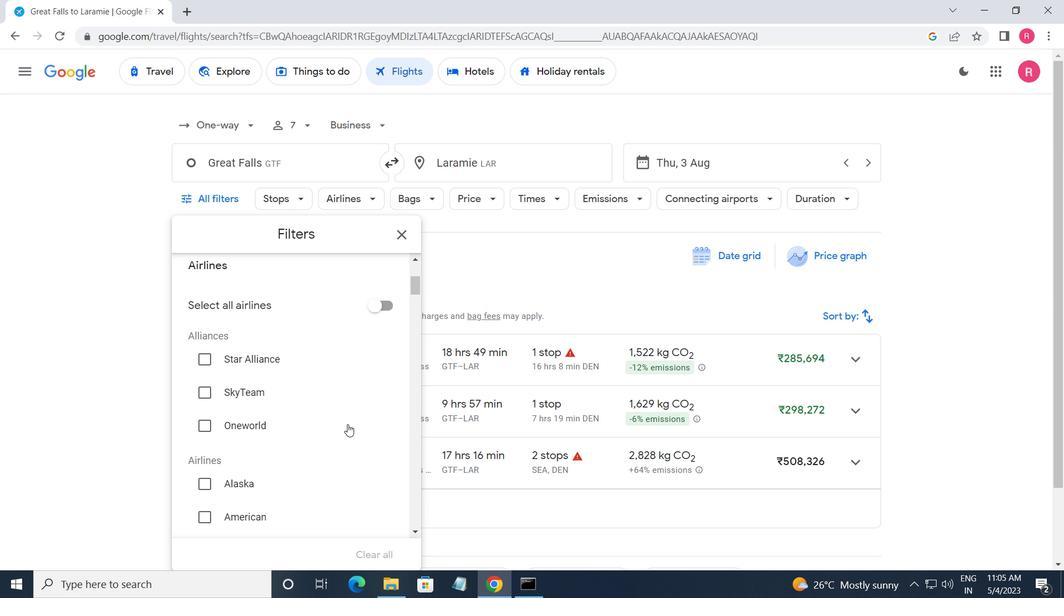 
Action: Mouse scrolled (348, 423) with delta (0, 0)
Screenshot: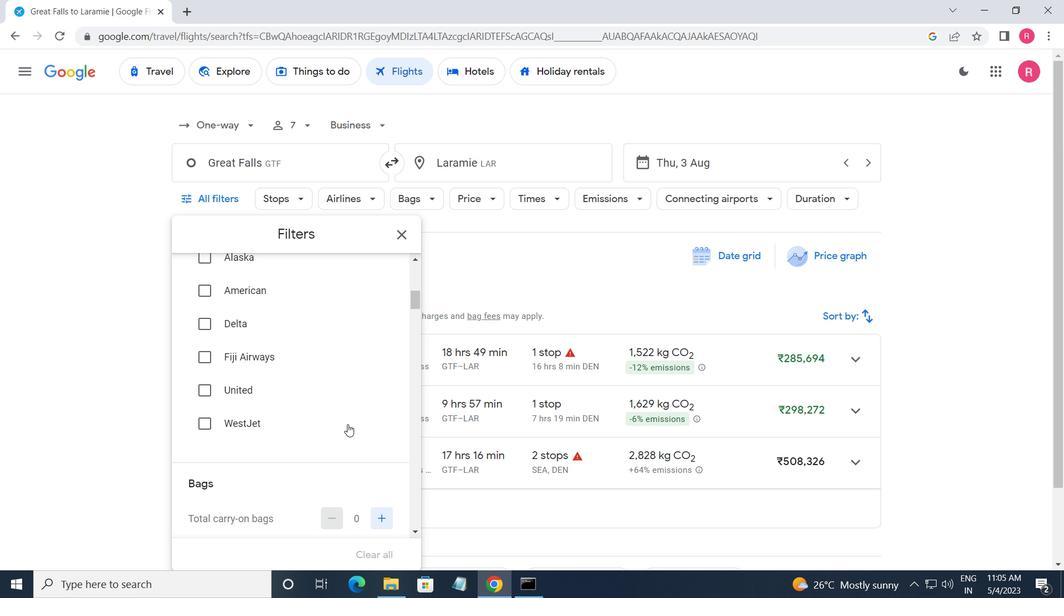 
Action: Mouse scrolled (348, 423) with delta (0, 0)
Screenshot: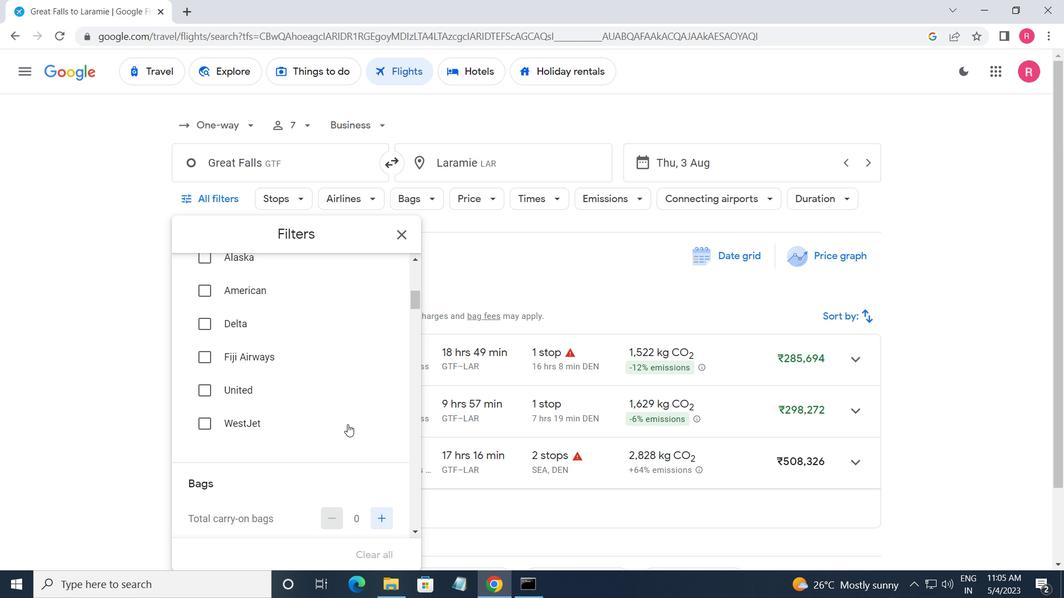 
Action: Mouse scrolled (348, 423) with delta (0, 0)
Screenshot: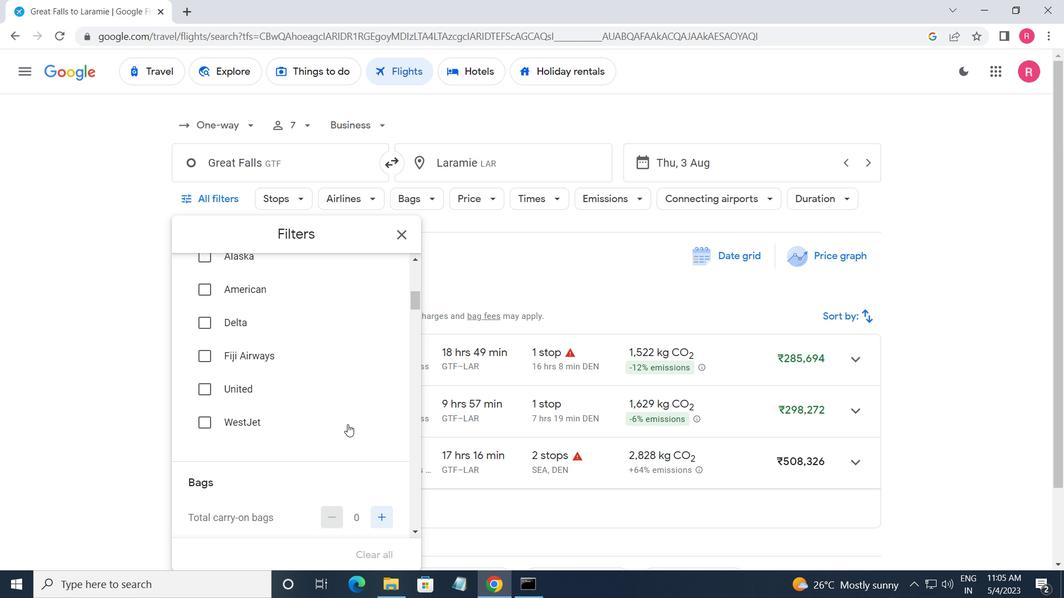 
Action: Mouse moved to (388, 306)
Screenshot: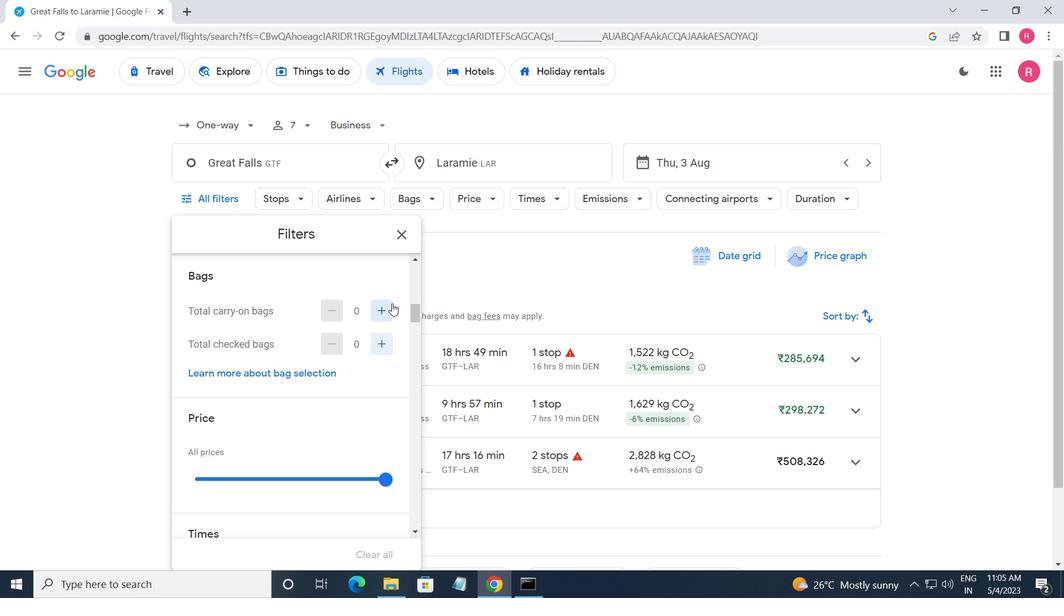 
Action: Mouse pressed left at (388, 306)
Screenshot: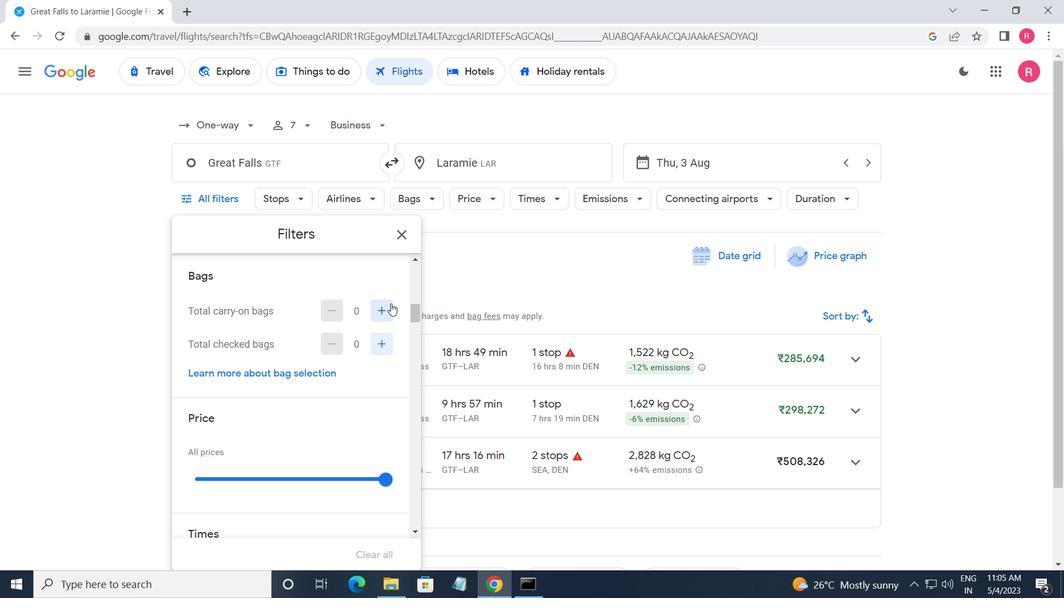 
Action: Mouse pressed left at (388, 306)
Screenshot: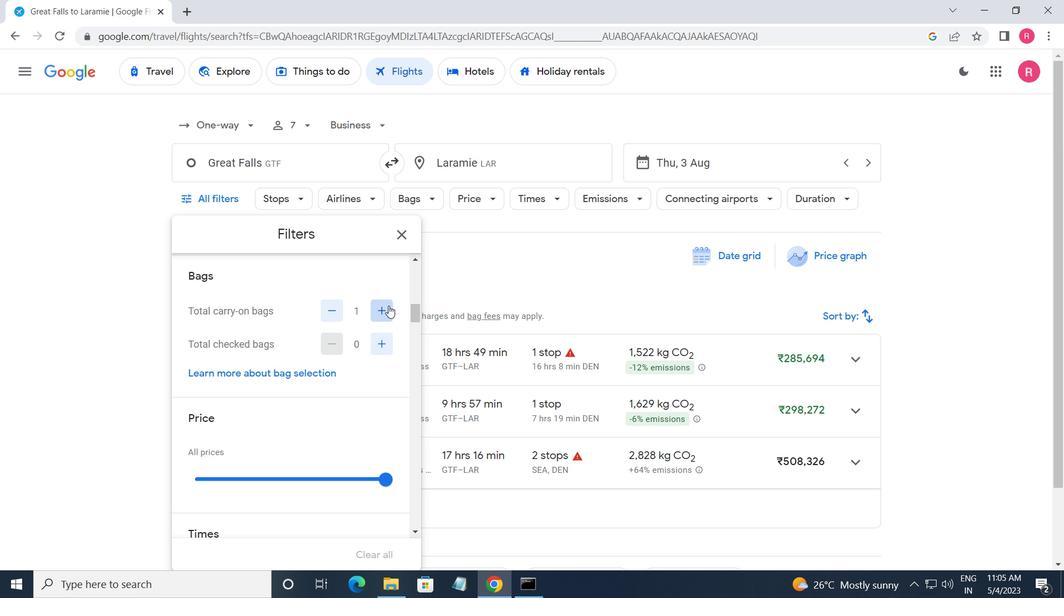
Action: Mouse moved to (381, 334)
Screenshot: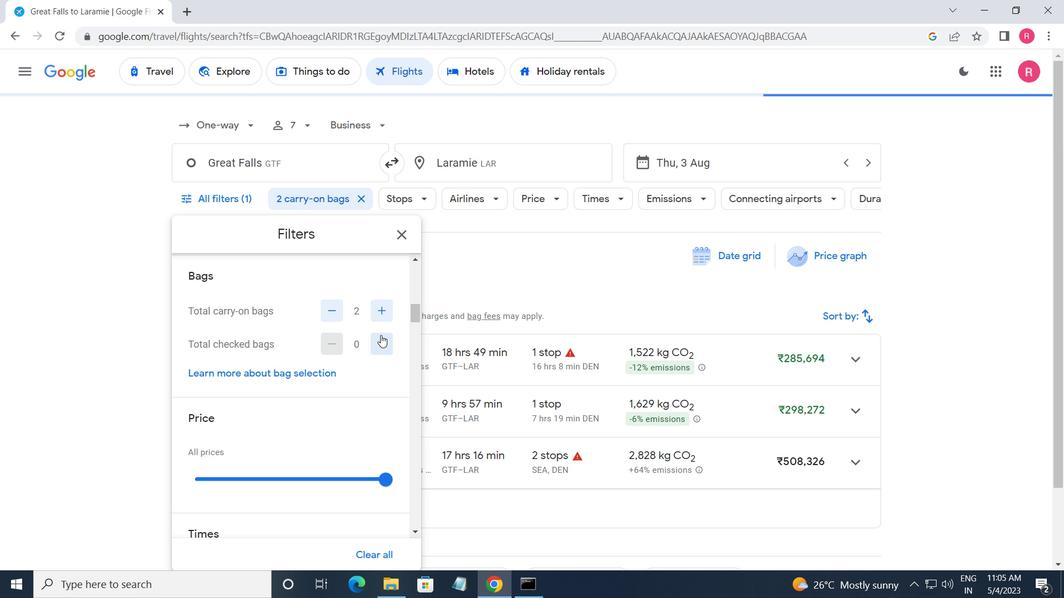 
Action: Mouse pressed left at (381, 334)
Screenshot: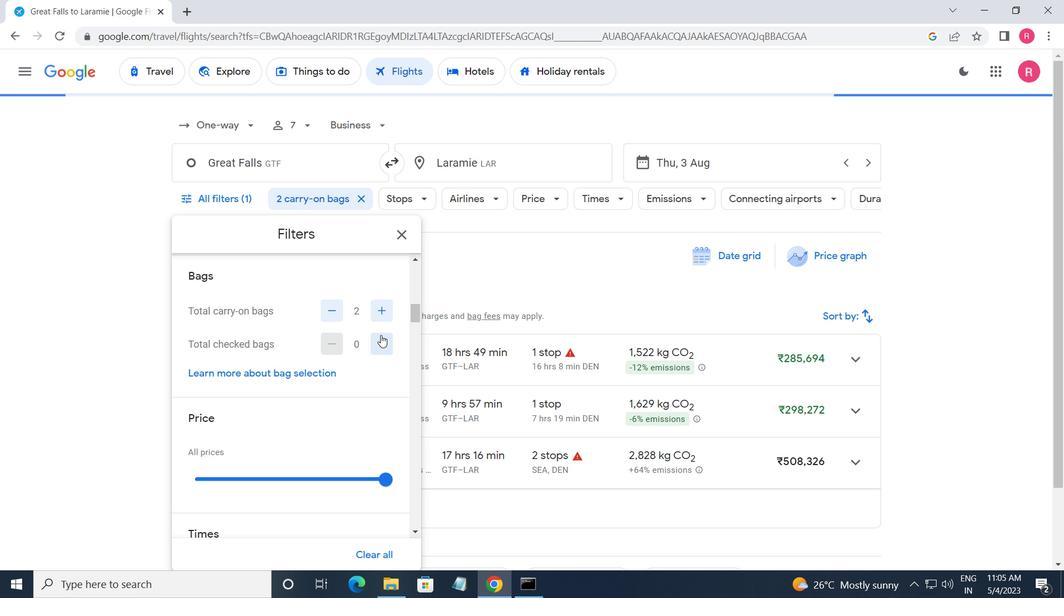 
Action: Mouse pressed left at (381, 334)
Screenshot: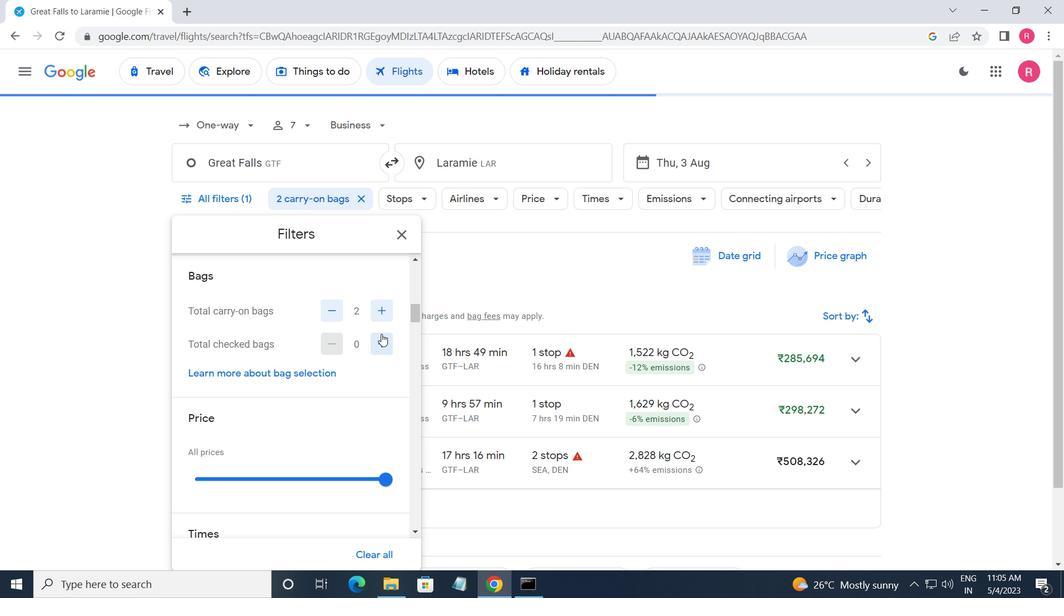 
Action: Mouse pressed left at (381, 334)
Screenshot: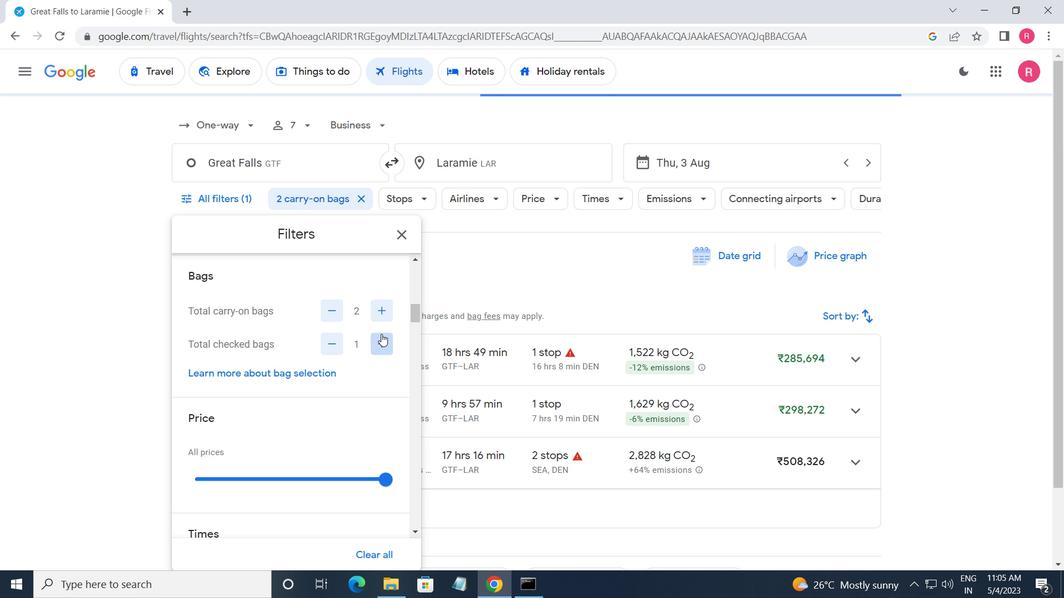 
Action: Mouse pressed left at (381, 334)
Screenshot: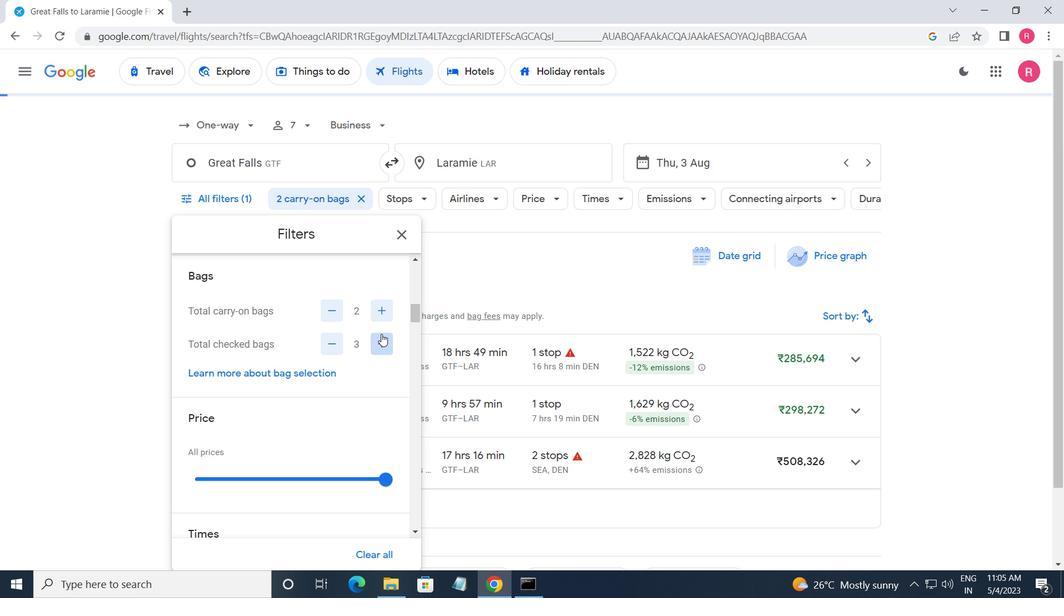 
Action: Mouse pressed left at (381, 334)
Screenshot: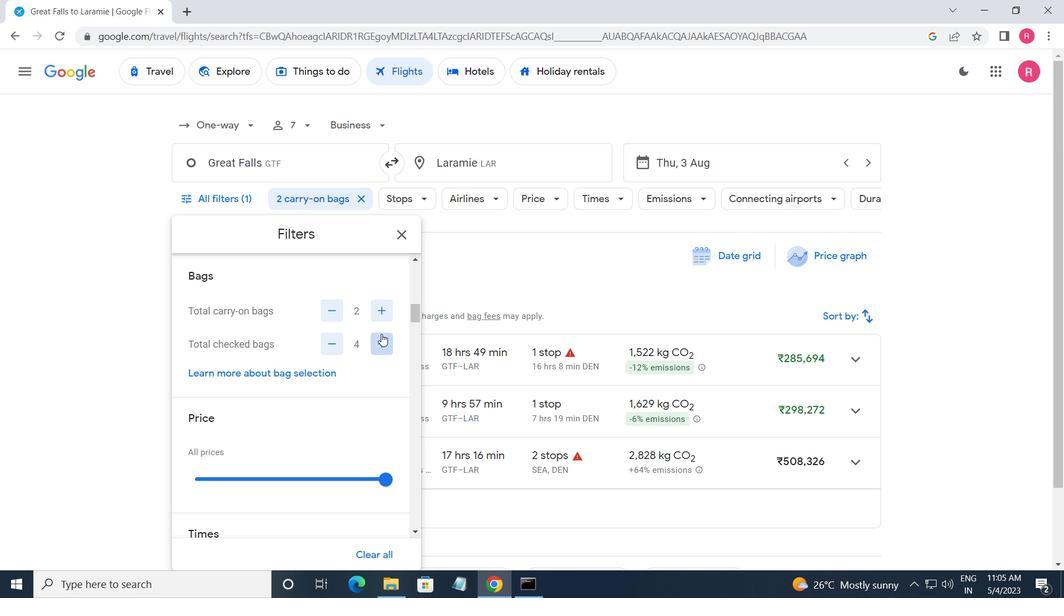
Action: Mouse pressed left at (381, 334)
Screenshot: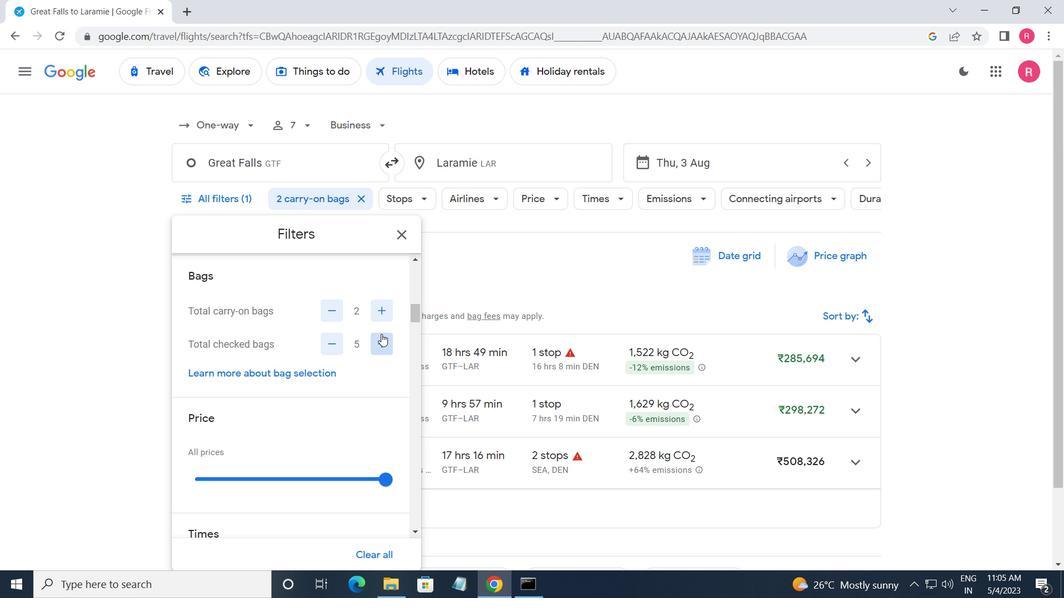 
Action: Mouse pressed left at (381, 334)
Screenshot: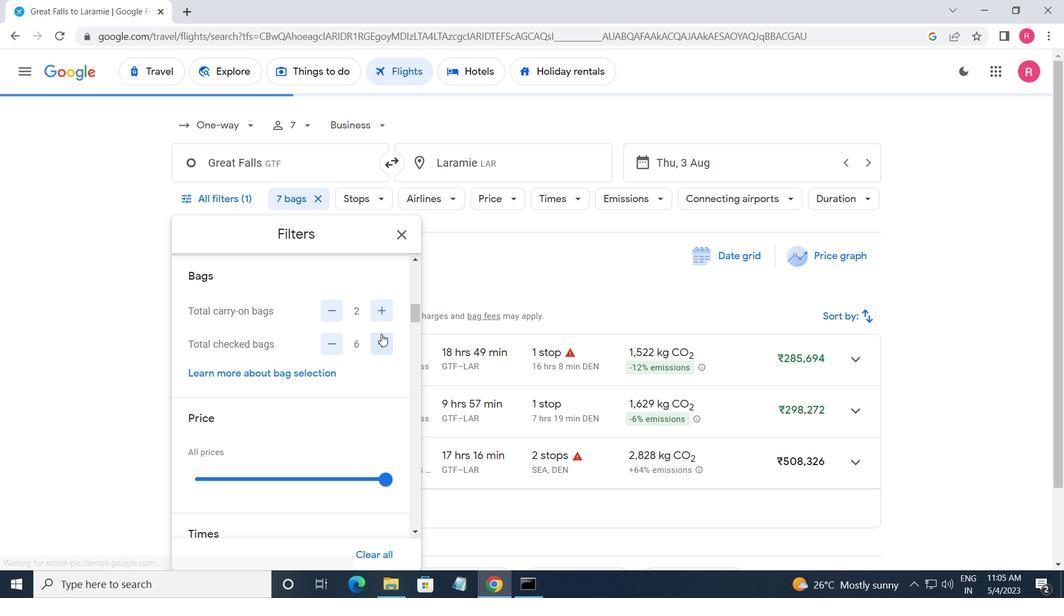 
Action: Mouse moved to (373, 370)
Screenshot: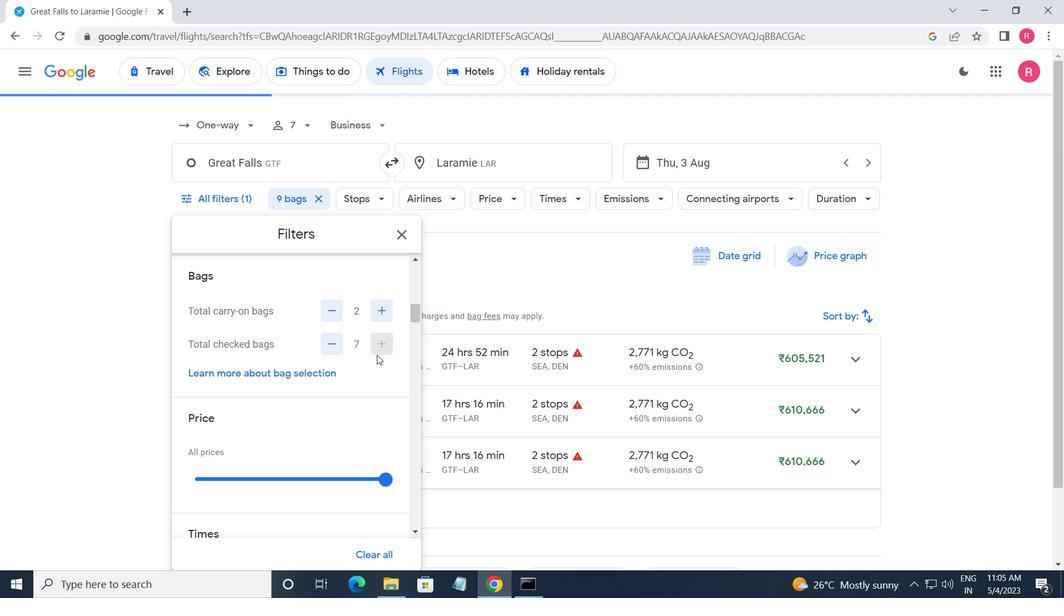 
Action: Mouse scrolled (373, 369) with delta (0, 0)
Screenshot: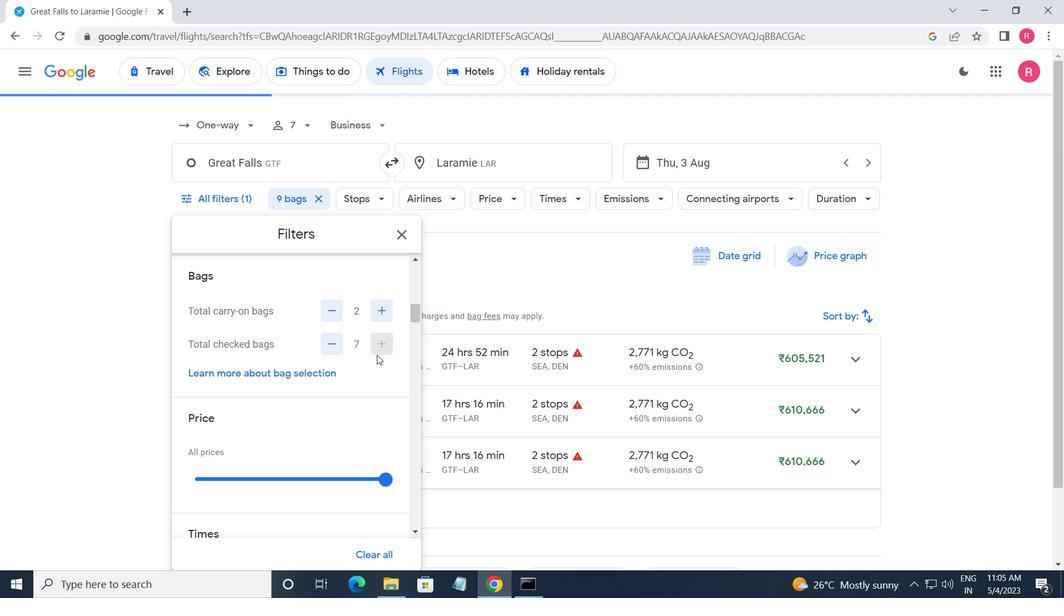 
Action: Mouse moved to (372, 372)
Screenshot: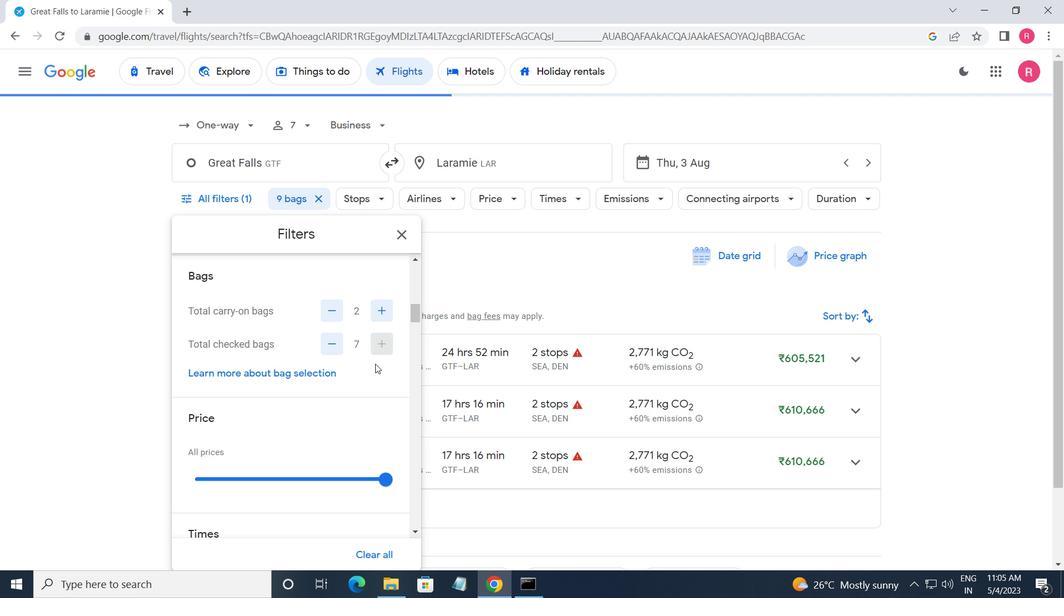 
Action: Mouse scrolled (372, 371) with delta (0, 0)
Screenshot: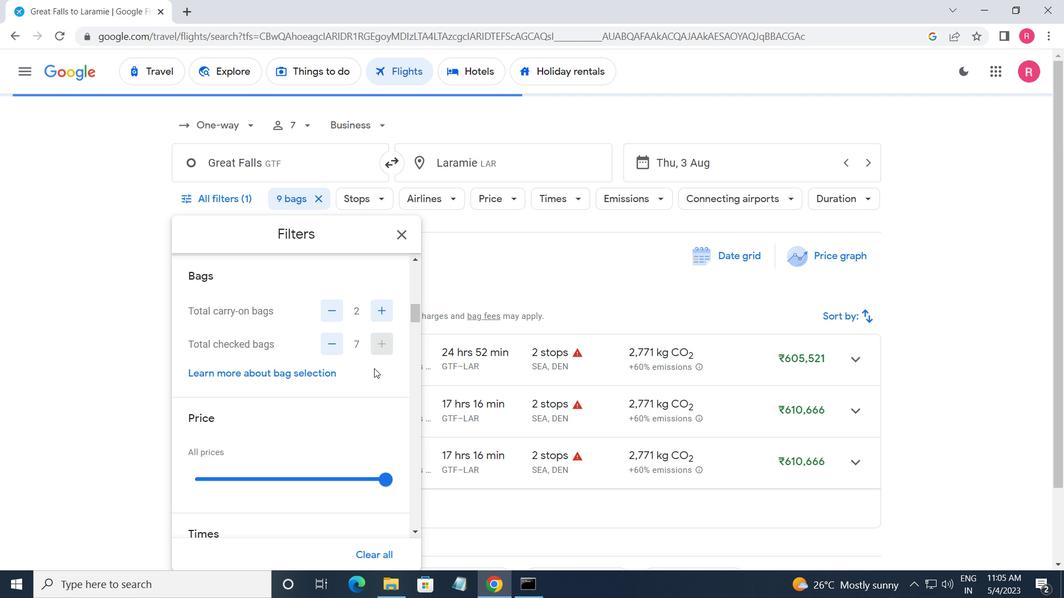 
Action: Mouse moved to (389, 343)
Screenshot: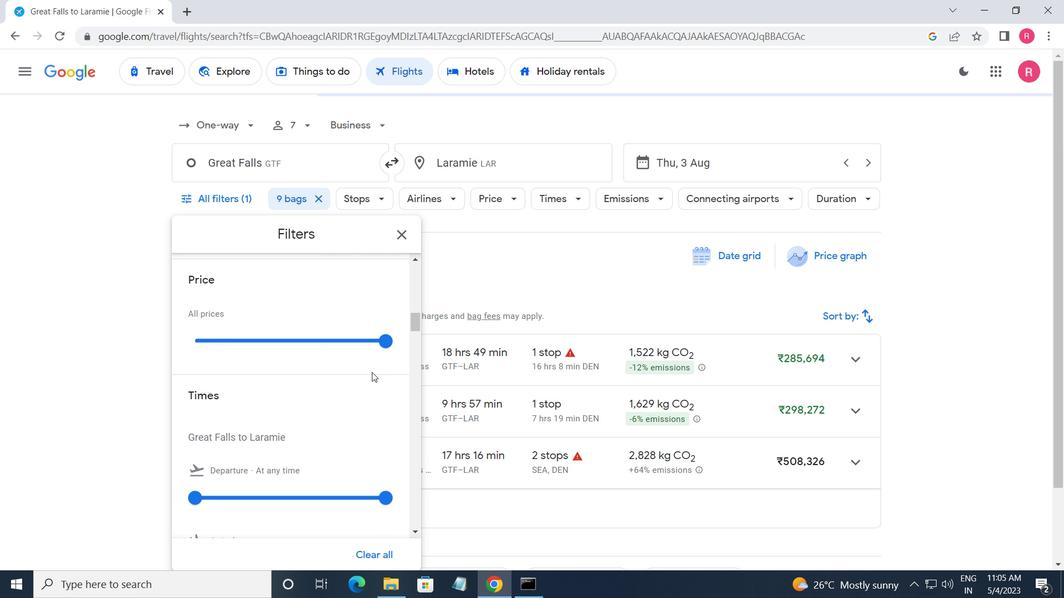
Action: Mouse pressed left at (389, 343)
Screenshot: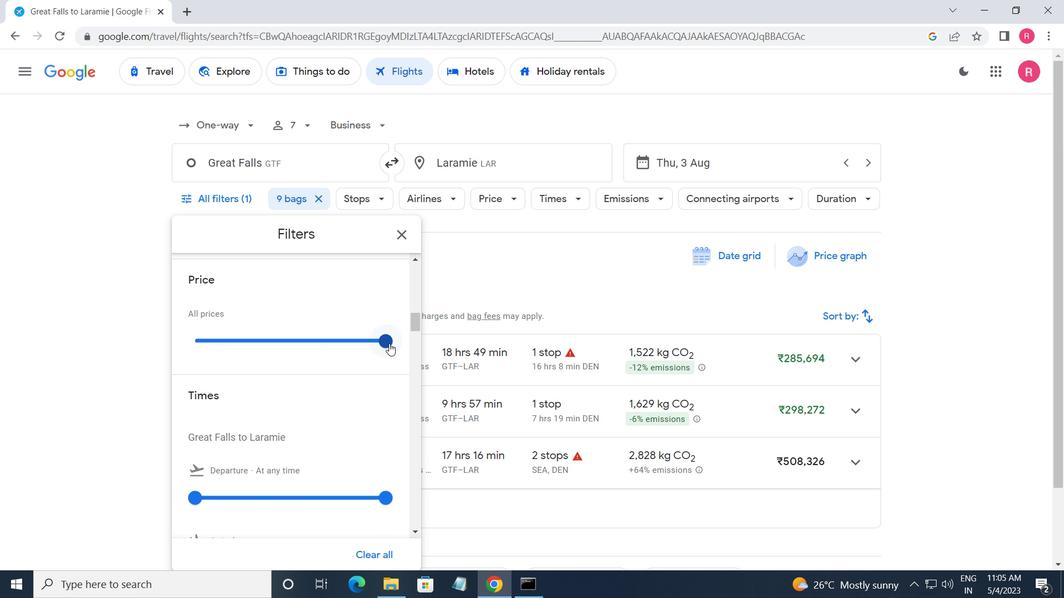 
Action: Mouse moved to (287, 380)
Screenshot: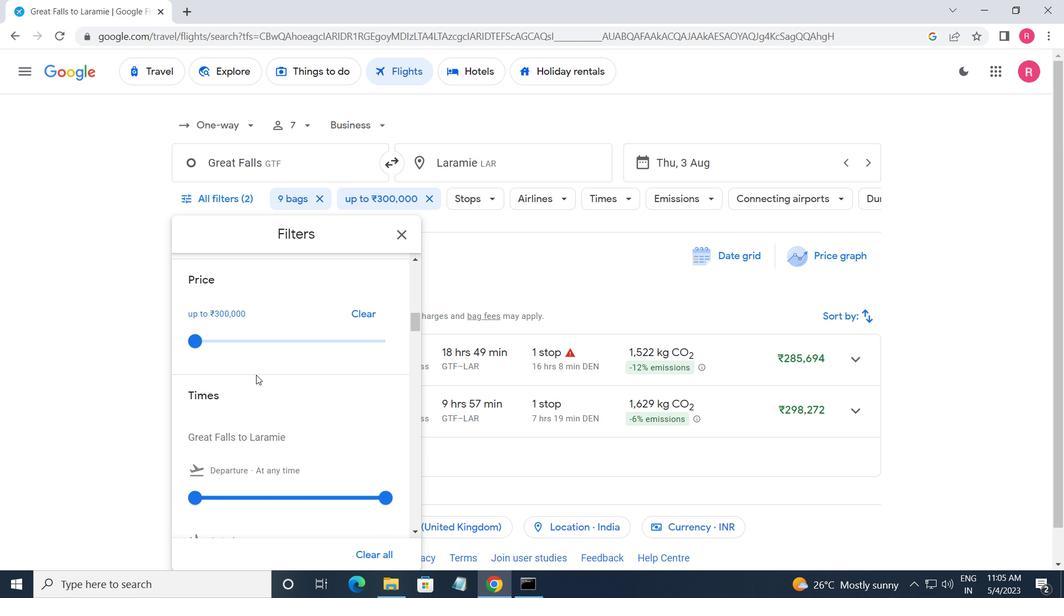 
Action: Mouse scrolled (287, 379) with delta (0, 0)
Screenshot: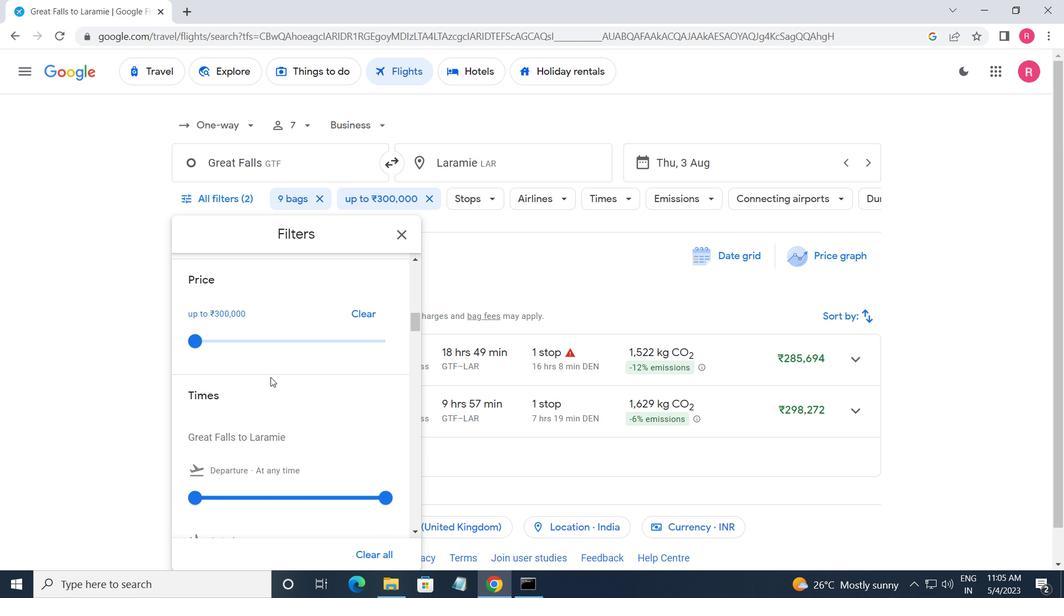 
Action: Mouse moved to (197, 425)
Screenshot: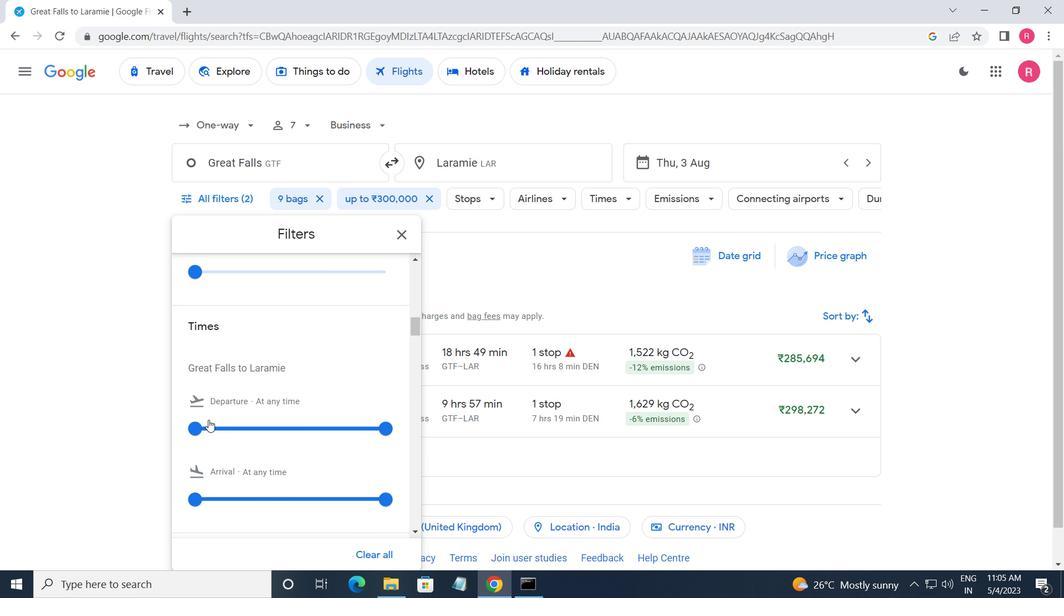 
Action: Mouse pressed left at (197, 425)
Screenshot: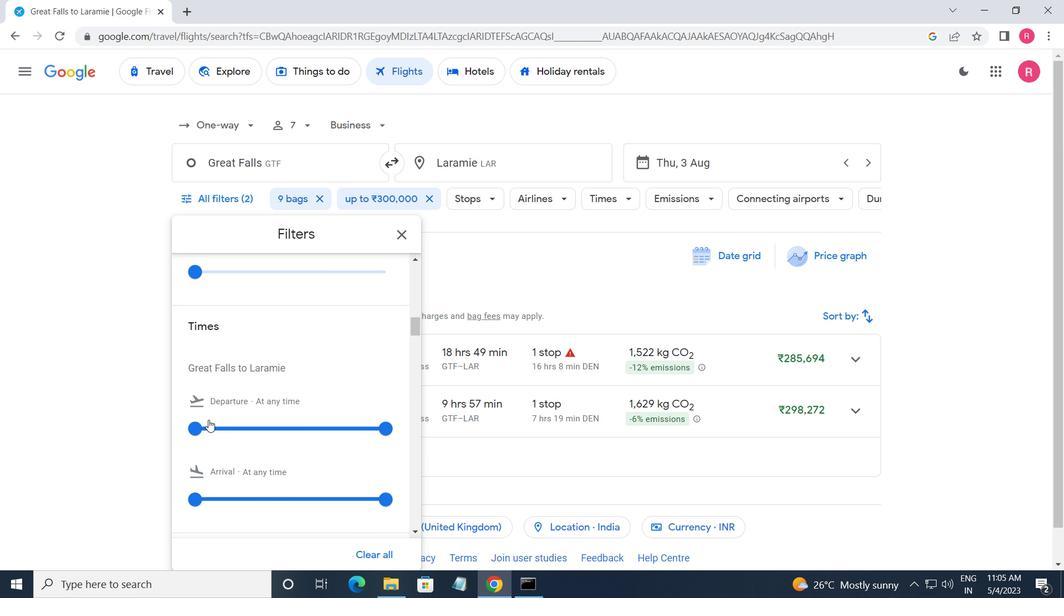 
Action: Mouse moved to (387, 428)
Screenshot: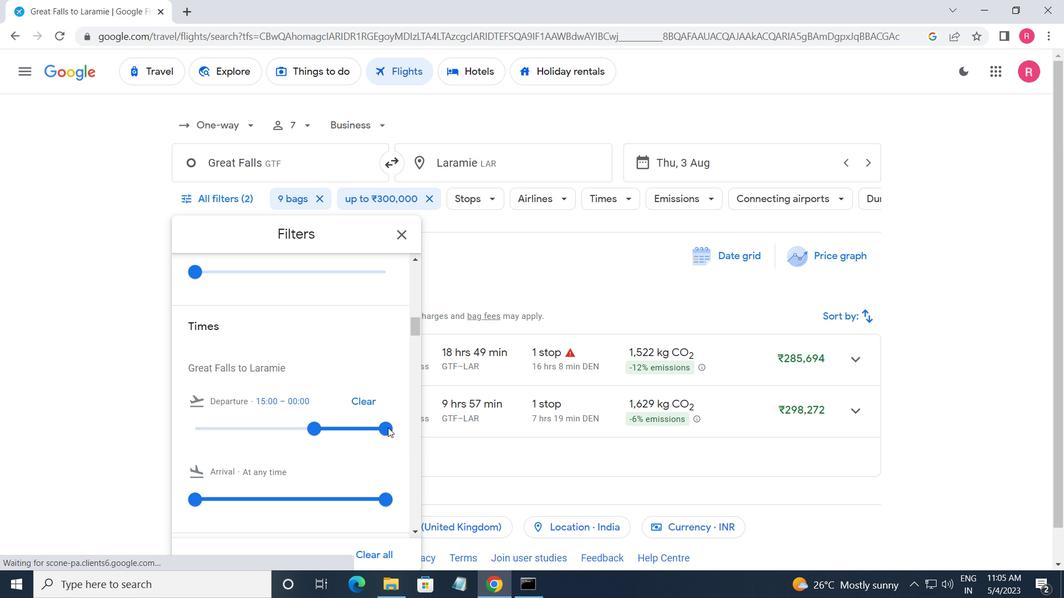 
Action: Mouse pressed left at (387, 428)
Screenshot: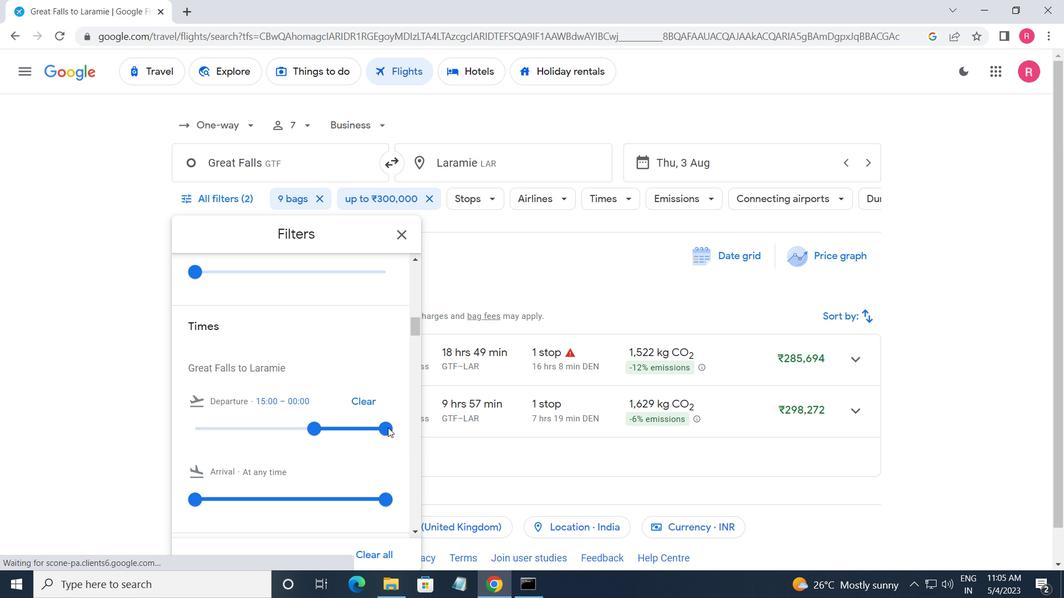 
Action: Mouse moved to (407, 234)
Screenshot: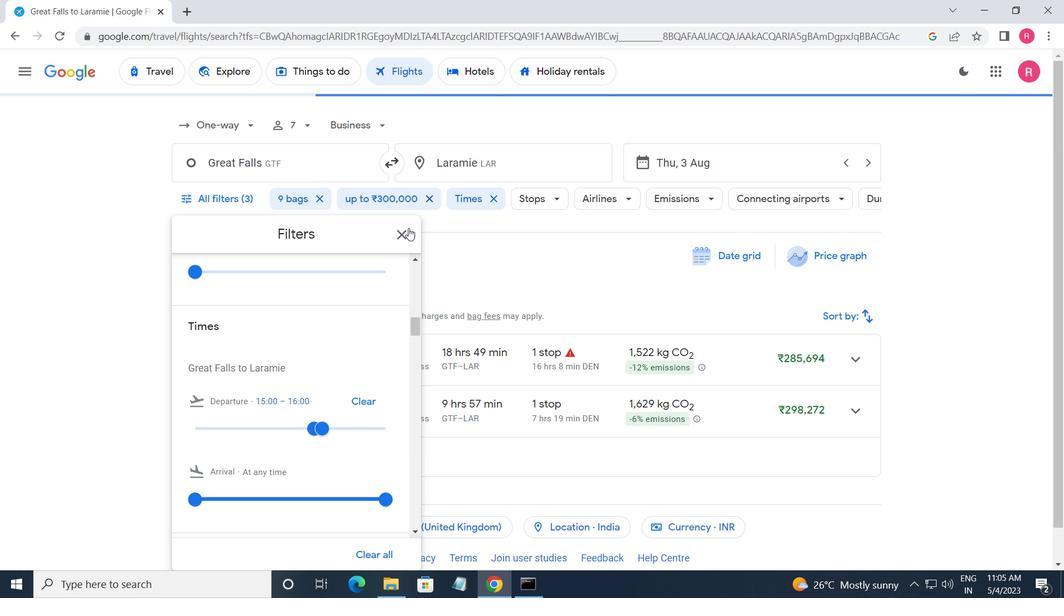
Action: Mouse pressed left at (407, 234)
Screenshot: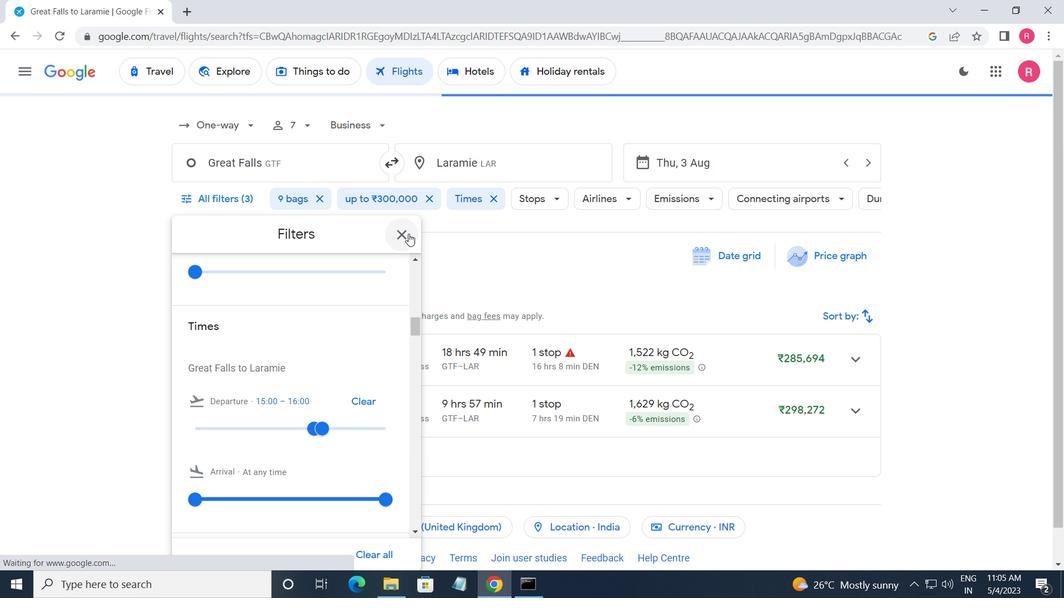 
Action: Mouse moved to (370, 267)
Screenshot: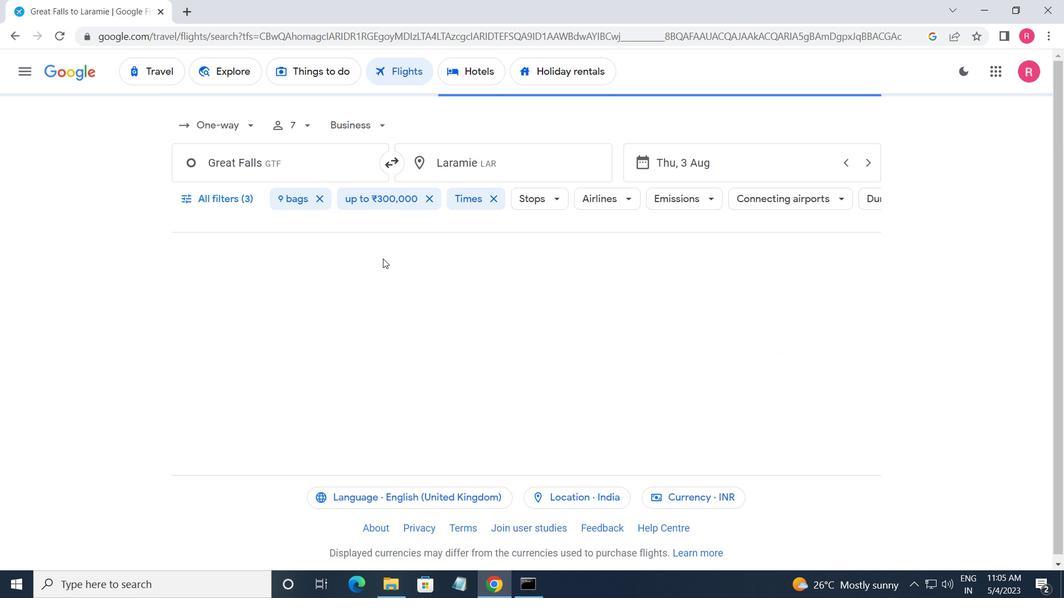 
